 Task: Create a due date automation trigger when advanced on, on the monday of the week a card is due add fields without custom field "Resume" set to a number greater or equal to 1 and greater than 10 at 11:00 AM.
Action: Mouse moved to (850, 255)
Screenshot: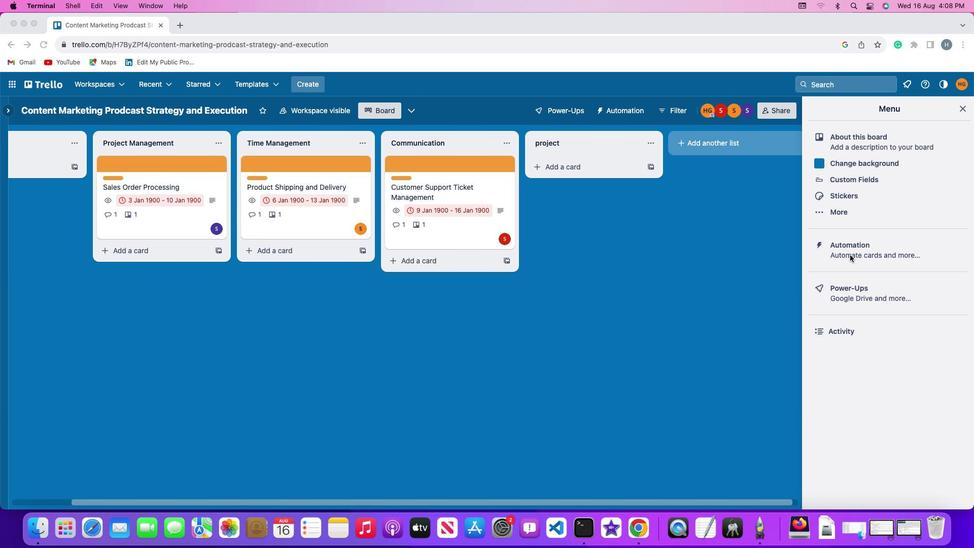 
Action: Mouse pressed left at (850, 255)
Screenshot: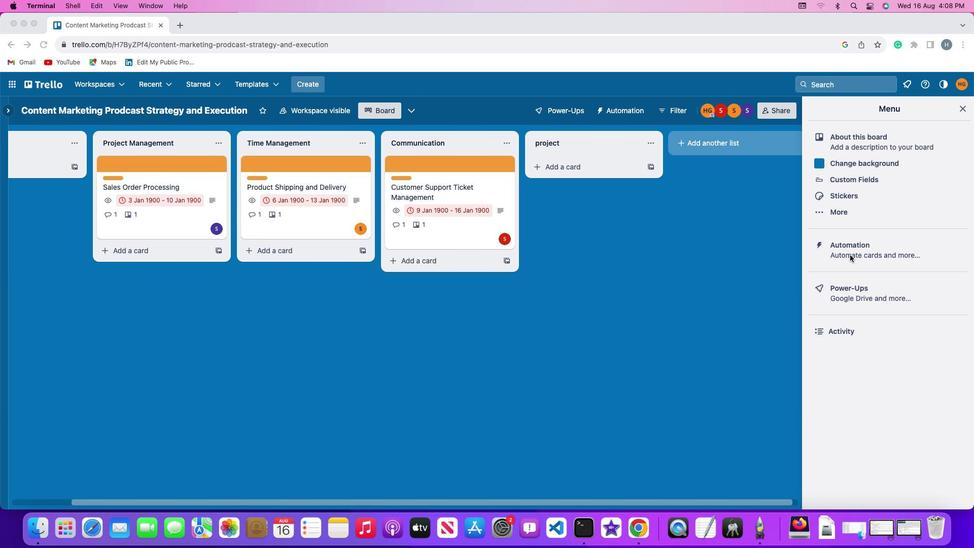 
Action: Mouse moved to (849, 254)
Screenshot: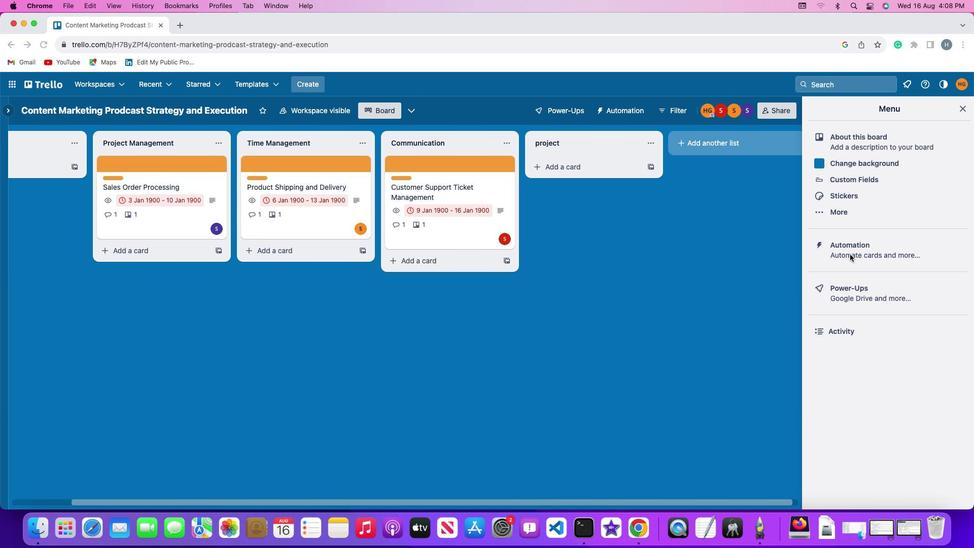 
Action: Mouse pressed left at (849, 254)
Screenshot: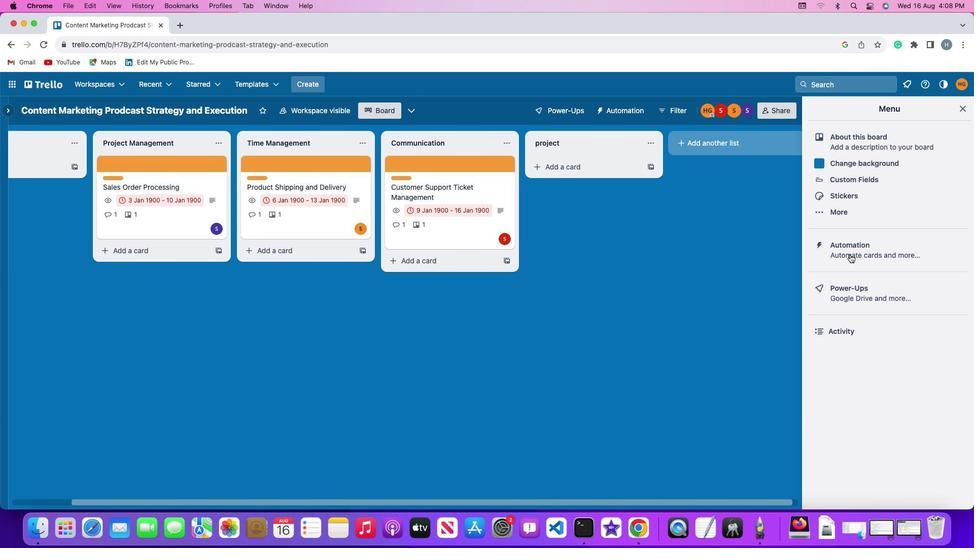 
Action: Mouse moved to (66, 243)
Screenshot: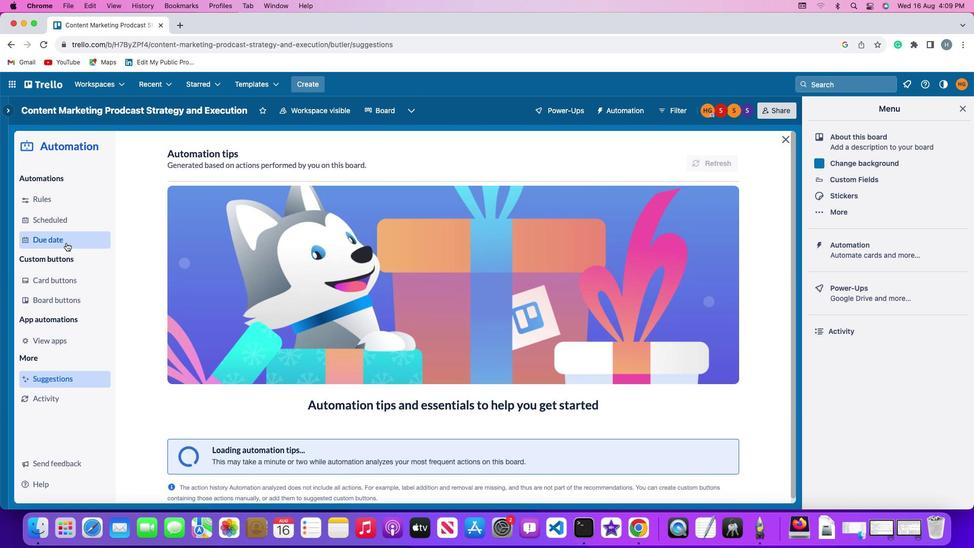 
Action: Mouse pressed left at (66, 243)
Screenshot: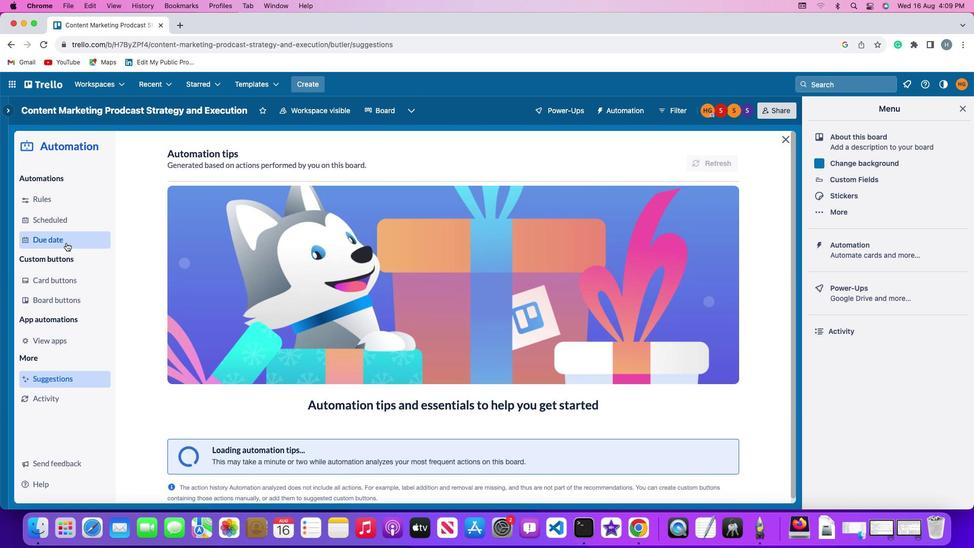 
Action: Mouse moved to (675, 156)
Screenshot: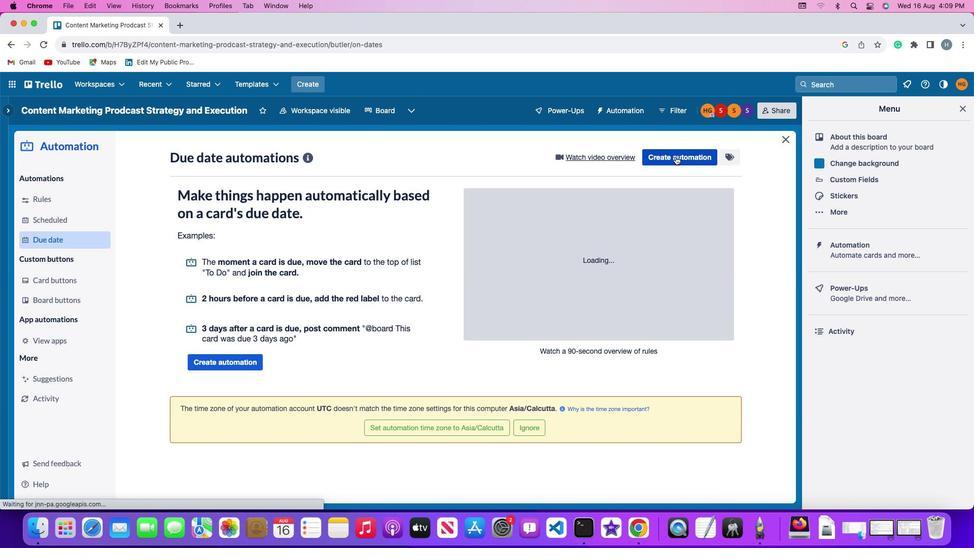 
Action: Mouse pressed left at (675, 156)
Screenshot: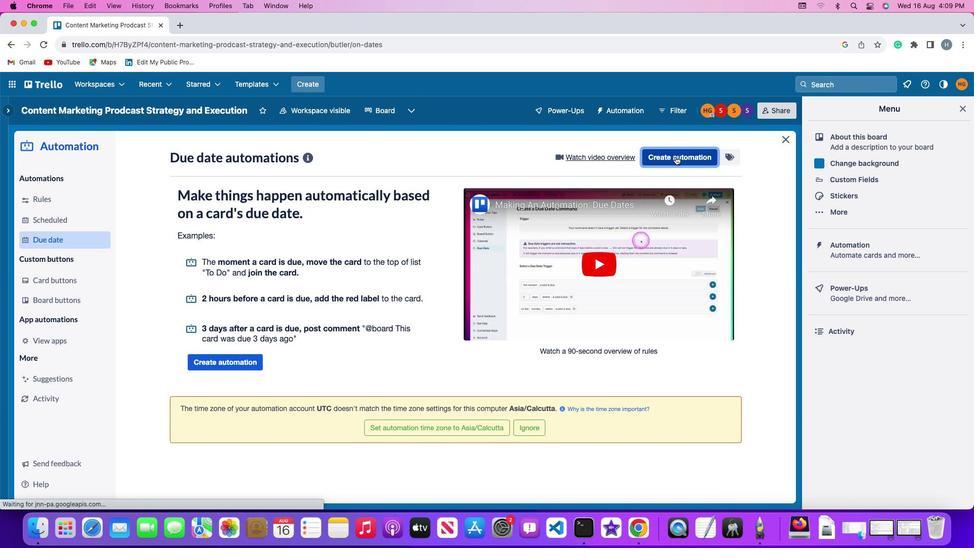 
Action: Mouse moved to (184, 251)
Screenshot: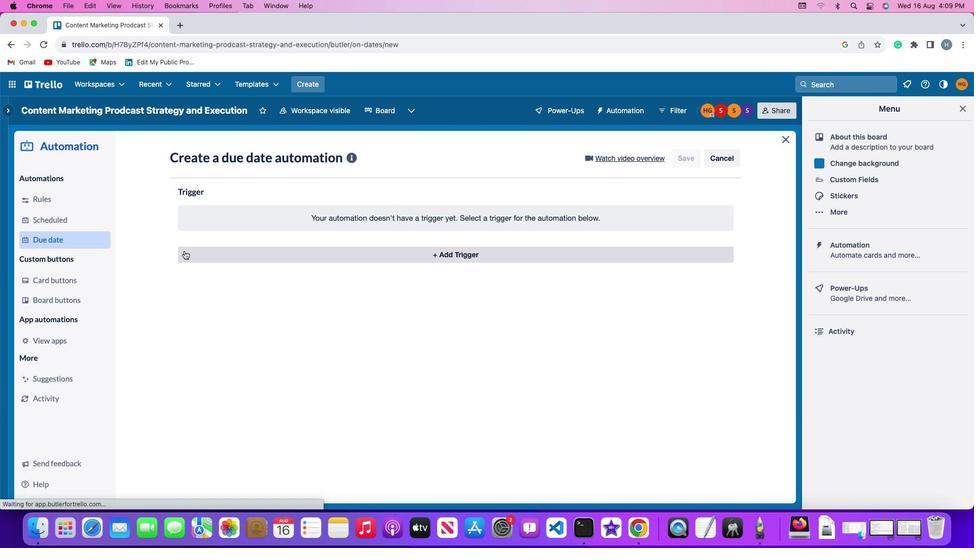 
Action: Mouse pressed left at (184, 251)
Screenshot: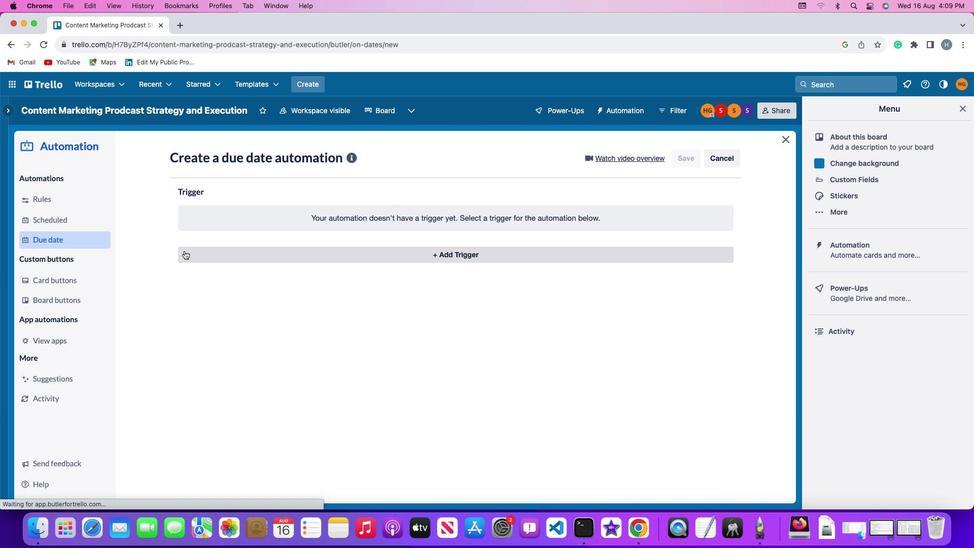 
Action: Mouse moved to (213, 440)
Screenshot: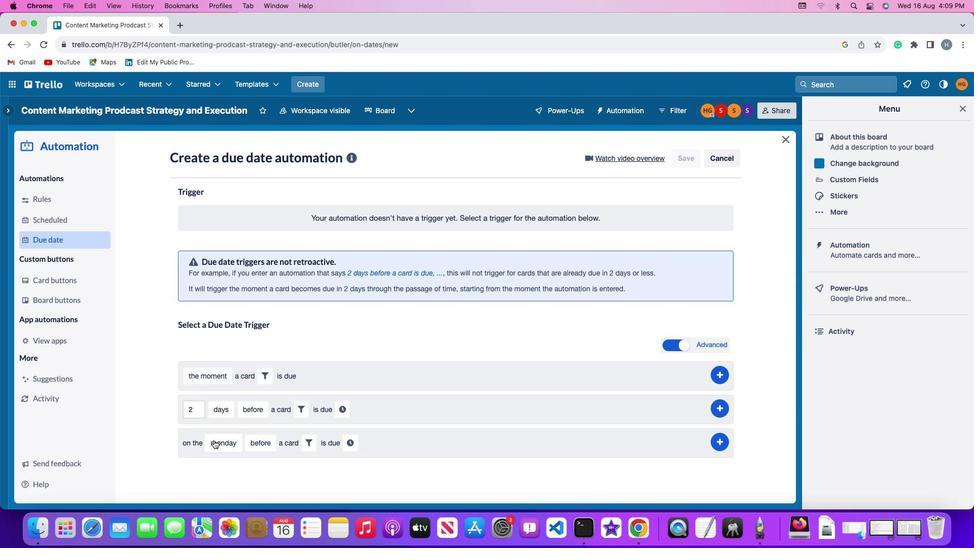 
Action: Mouse pressed left at (213, 440)
Screenshot: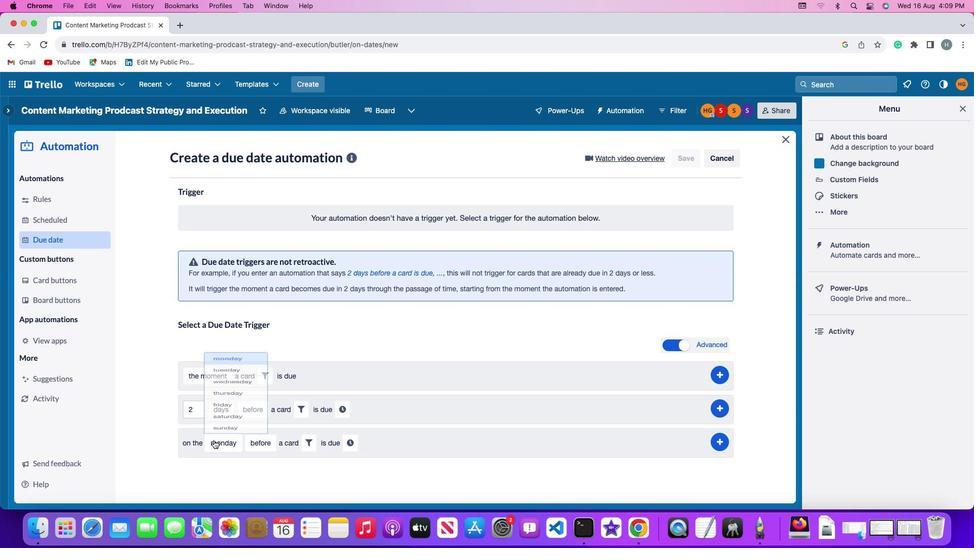 
Action: Mouse moved to (225, 301)
Screenshot: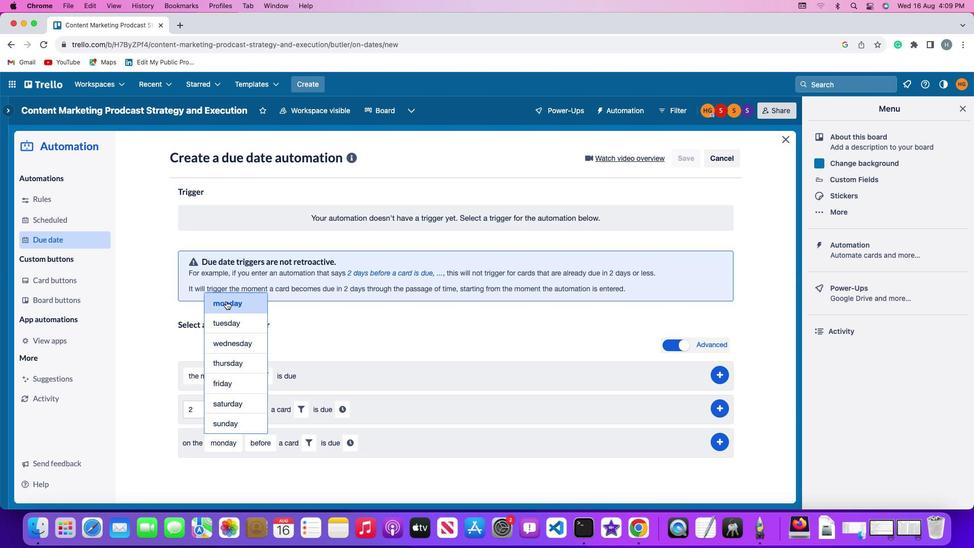 
Action: Mouse pressed left at (225, 301)
Screenshot: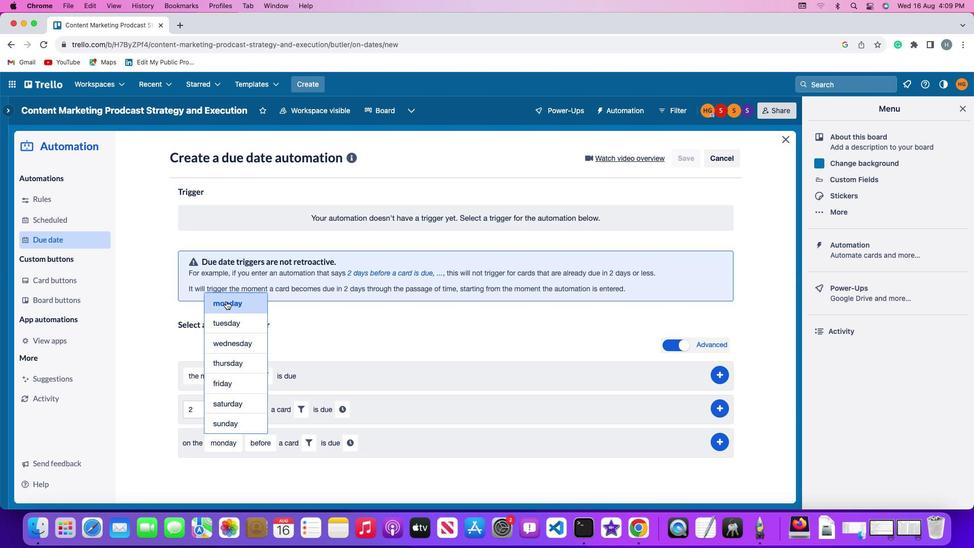 
Action: Mouse moved to (253, 443)
Screenshot: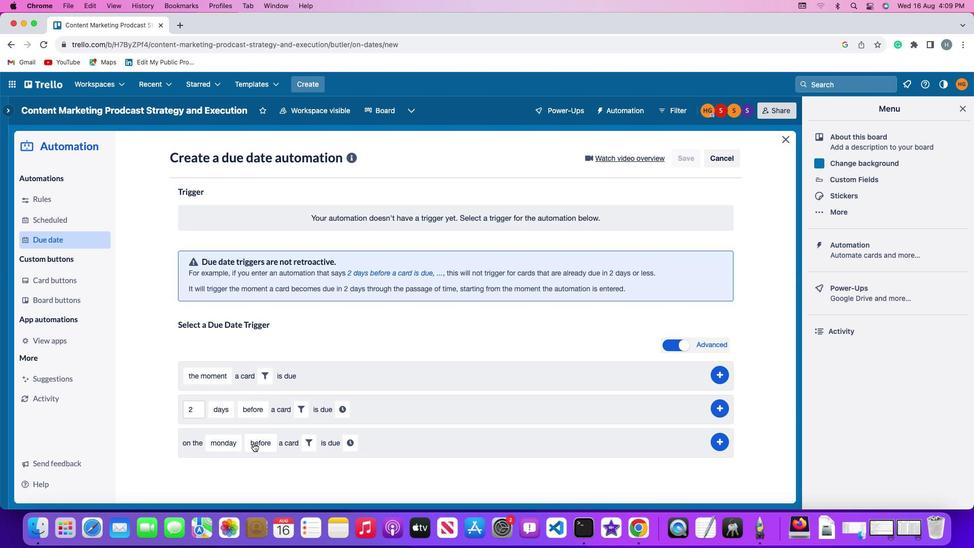 
Action: Mouse pressed left at (253, 443)
Screenshot: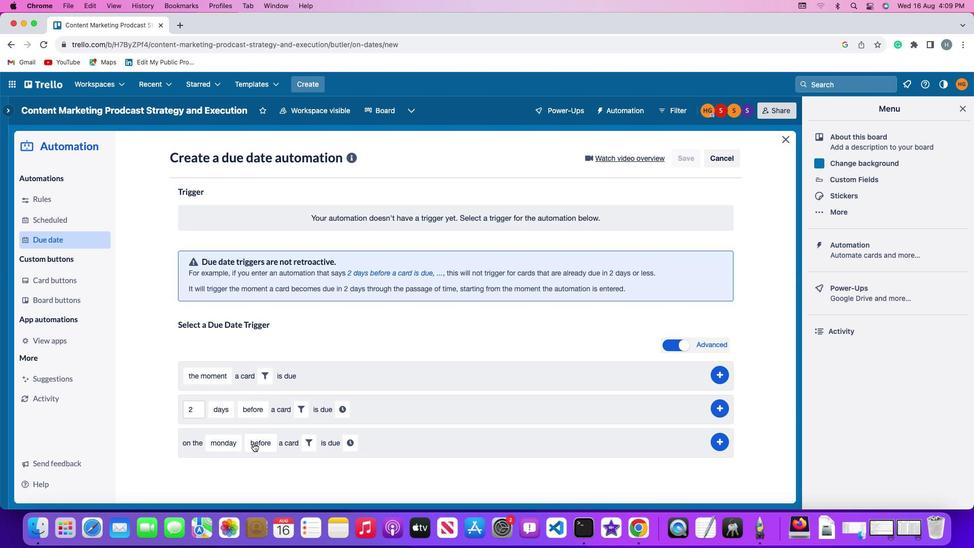 
Action: Mouse moved to (264, 403)
Screenshot: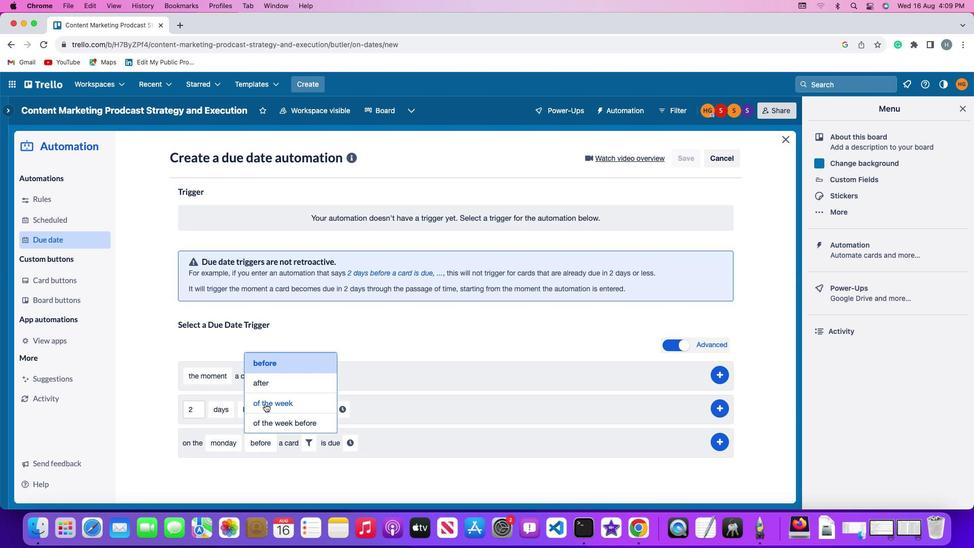 
Action: Mouse pressed left at (264, 403)
Screenshot: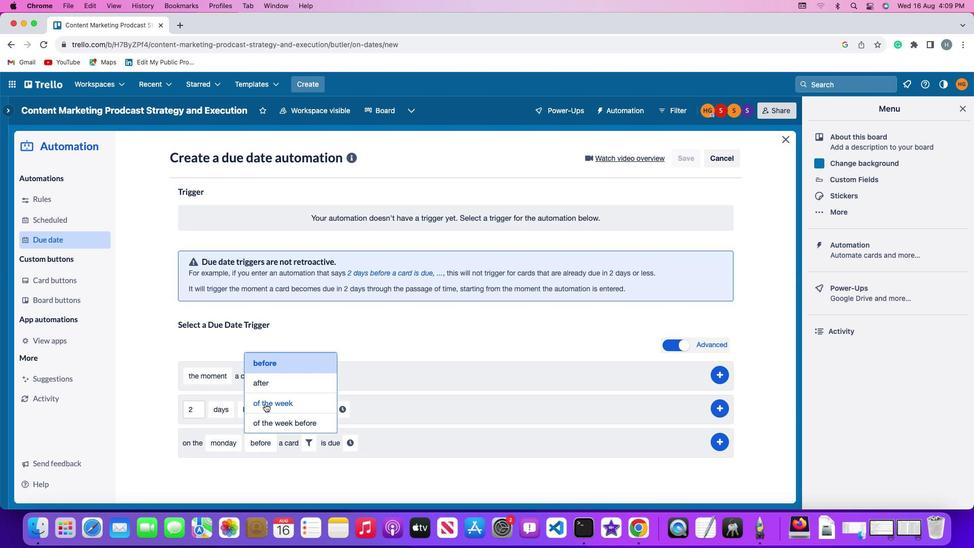 
Action: Mouse moved to (322, 445)
Screenshot: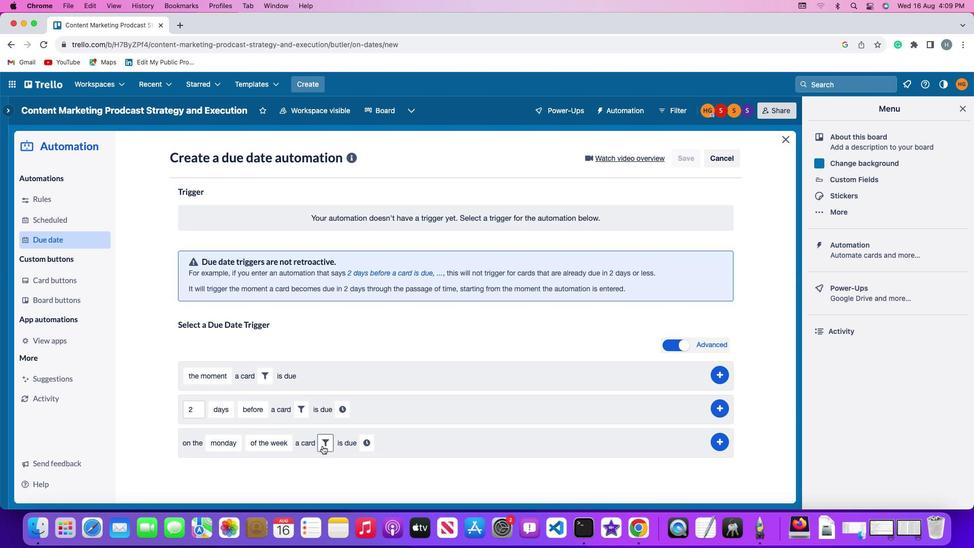 
Action: Mouse pressed left at (322, 445)
Screenshot: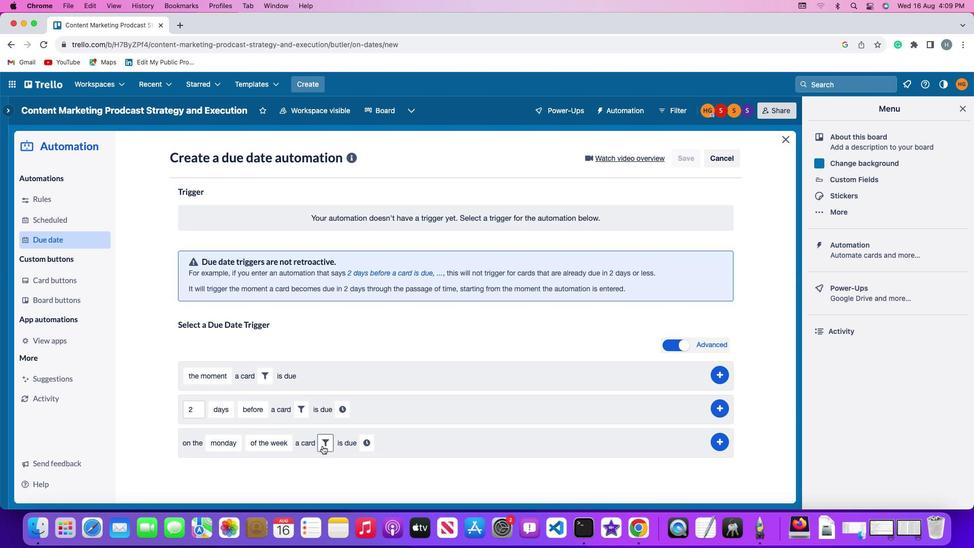 
Action: Mouse moved to (499, 474)
Screenshot: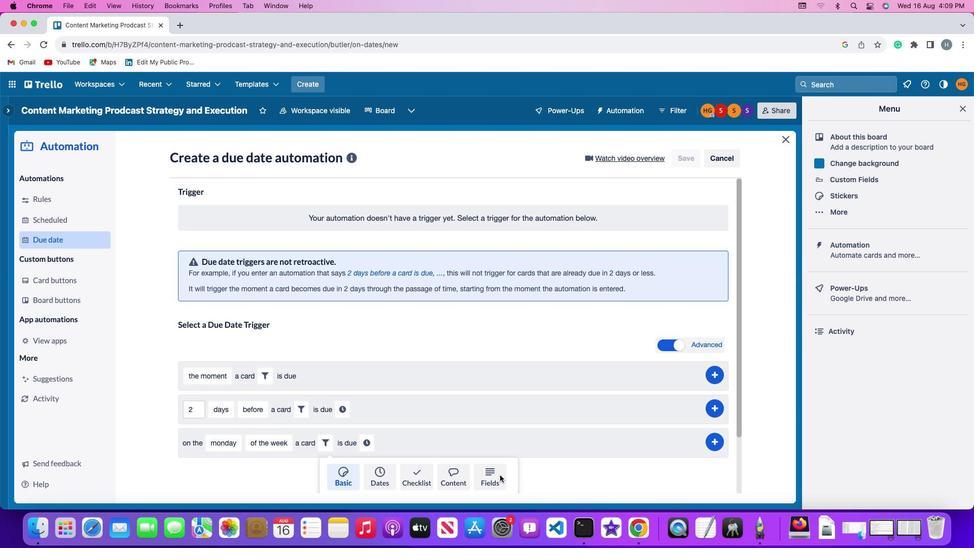 
Action: Mouse pressed left at (499, 474)
Screenshot: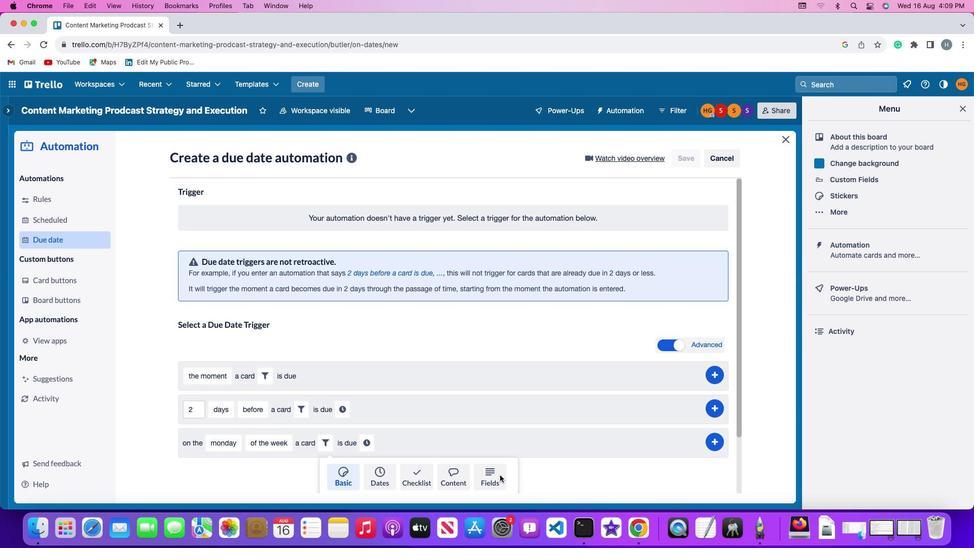 
Action: Mouse moved to (297, 458)
Screenshot: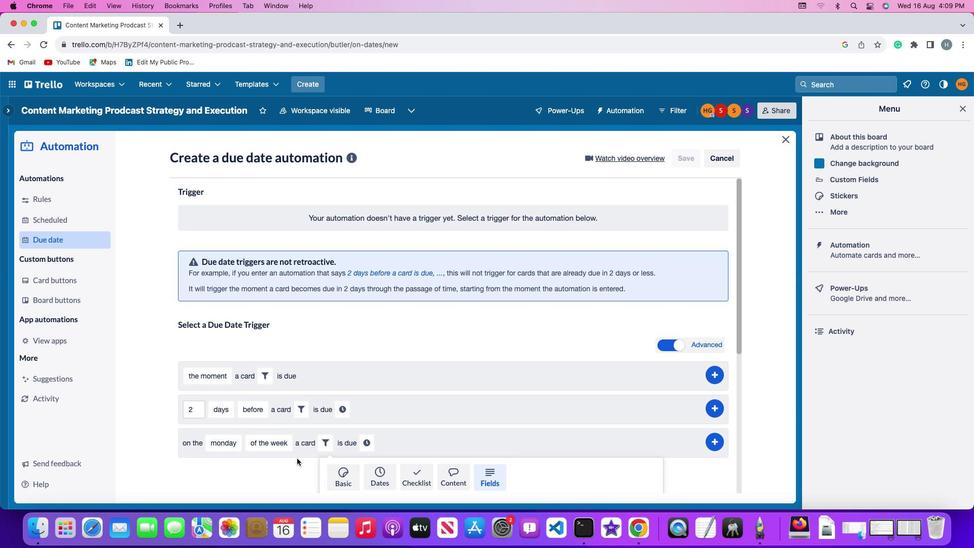 
Action: Mouse scrolled (297, 458) with delta (0, 0)
Screenshot: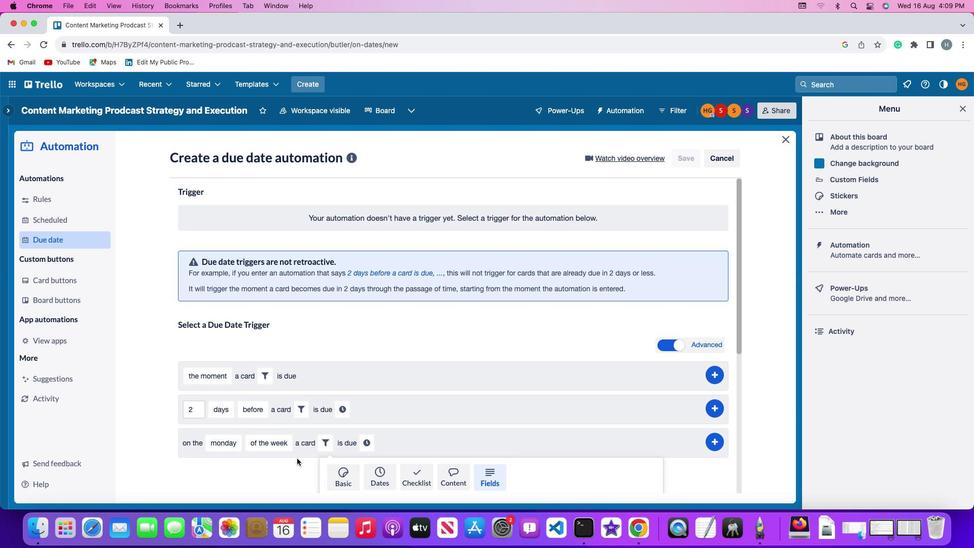 
Action: Mouse moved to (297, 458)
Screenshot: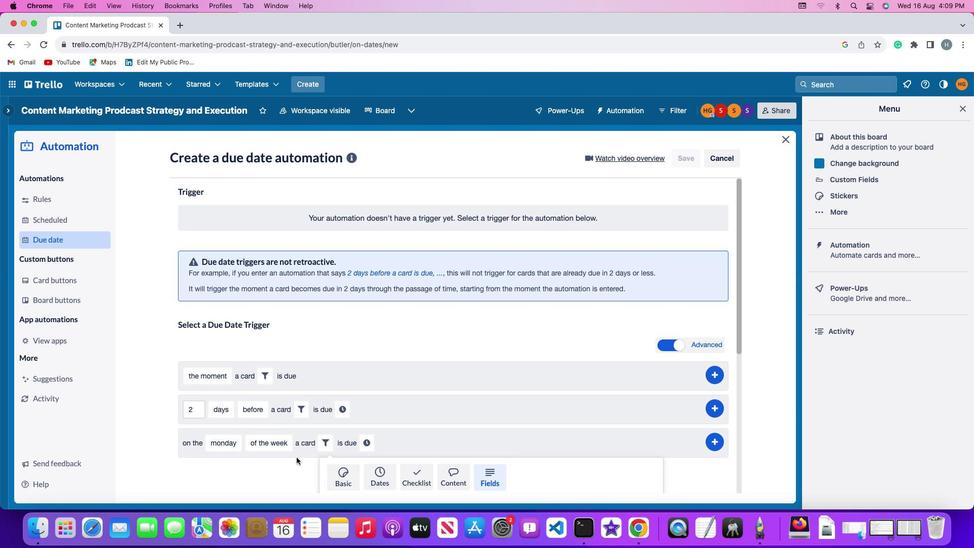 
Action: Mouse scrolled (297, 458) with delta (0, 0)
Screenshot: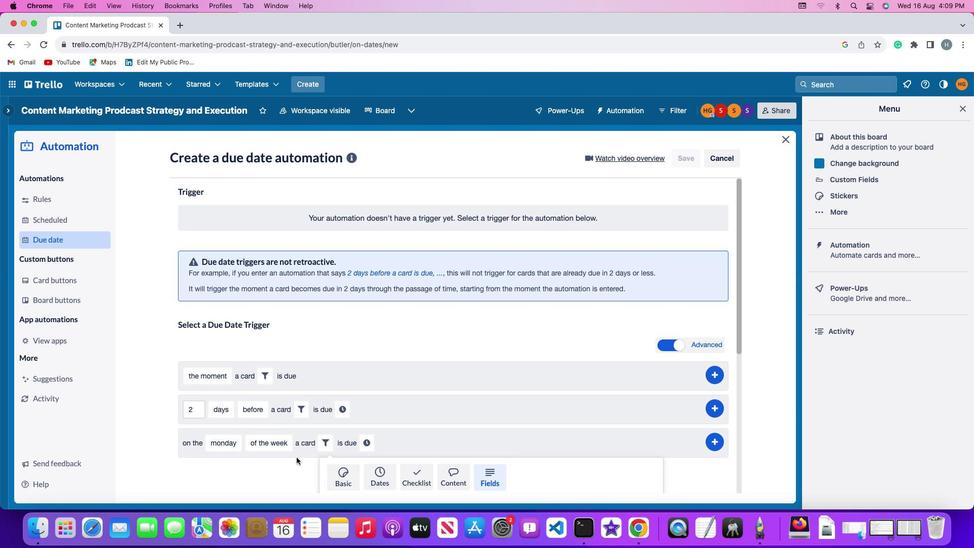 
Action: Mouse moved to (296, 457)
Screenshot: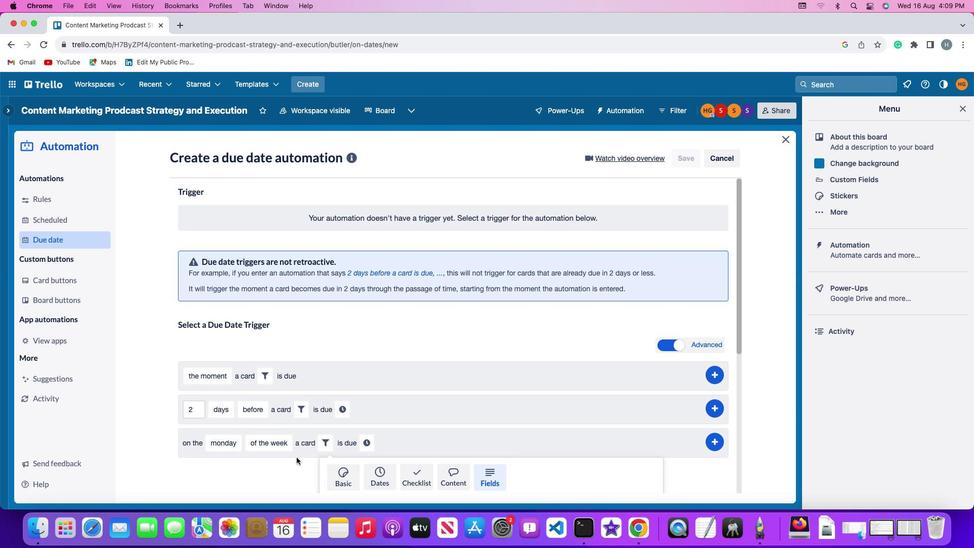
Action: Mouse scrolled (296, 457) with delta (0, -1)
Screenshot: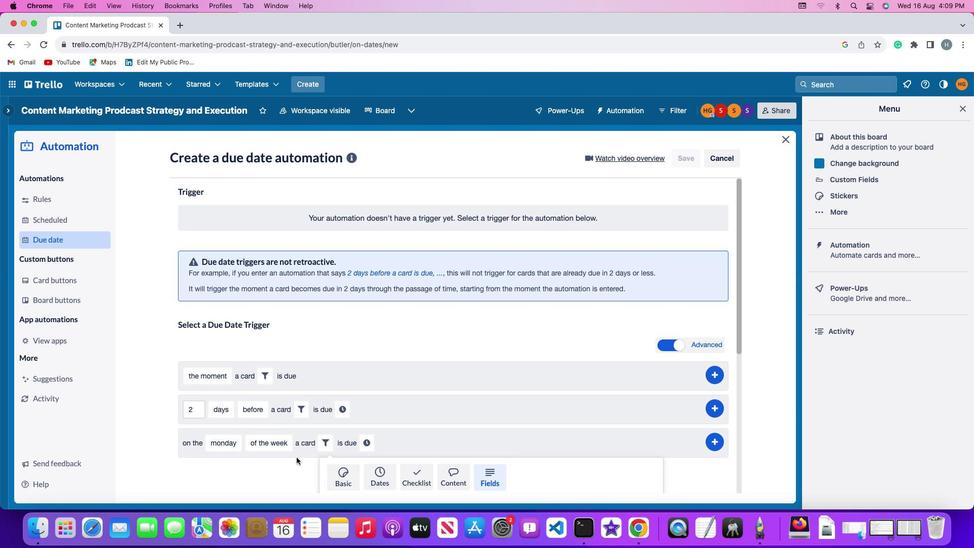 
Action: Mouse moved to (294, 453)
Screenshot: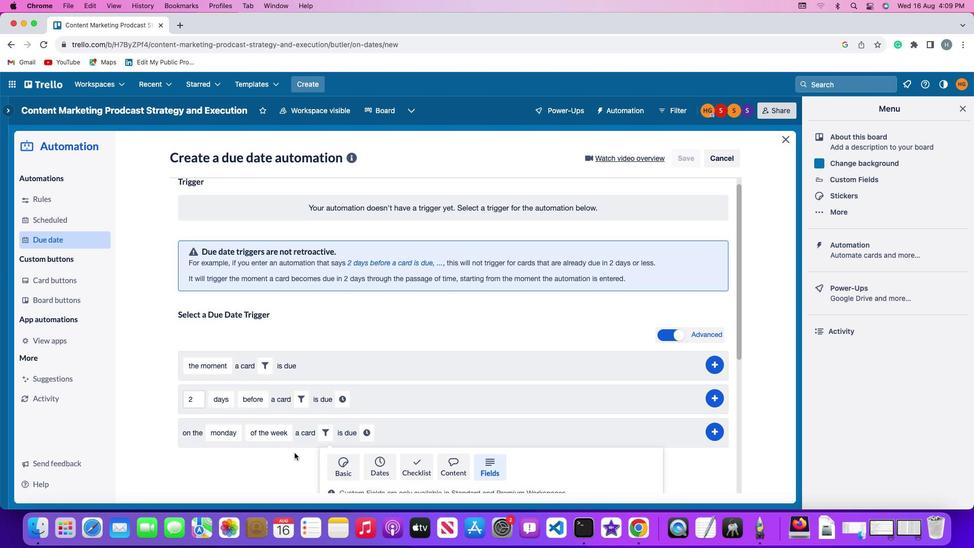 
Action: Mouse scrolled (294, 453) with delta (0, -2)
Screenshot: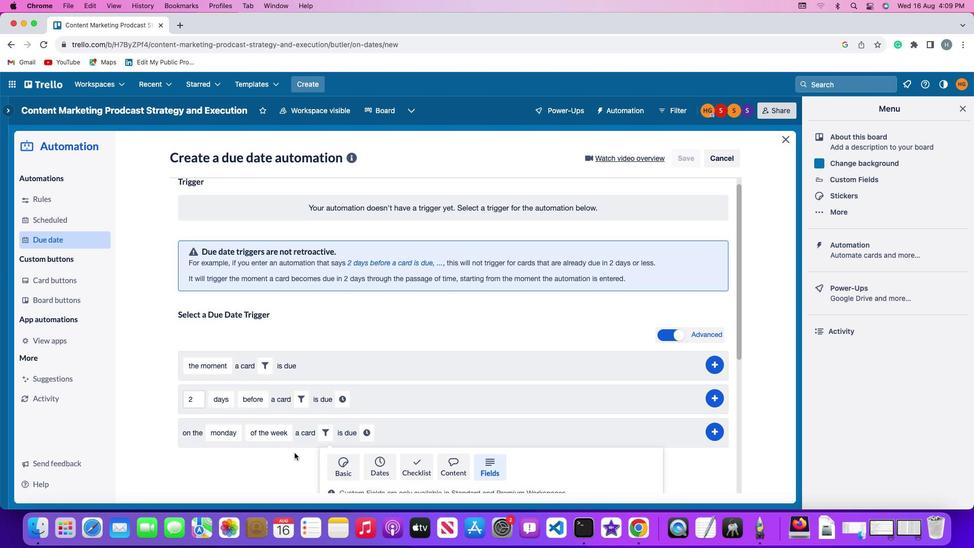 
Action: Mouse moved to (294, 452)
Screenshot: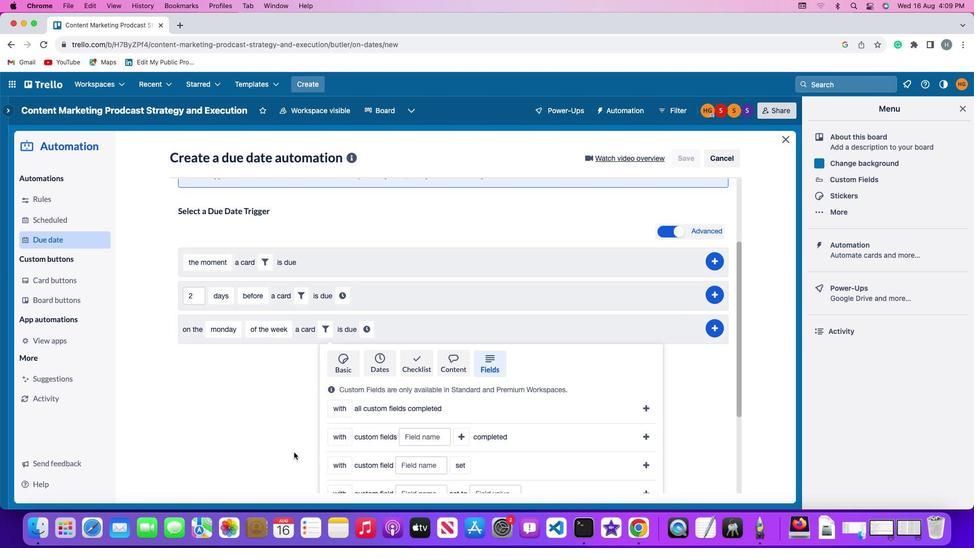 
Action: Mouse scrolled (294, 452) with delta (0, 0)
Screenshot: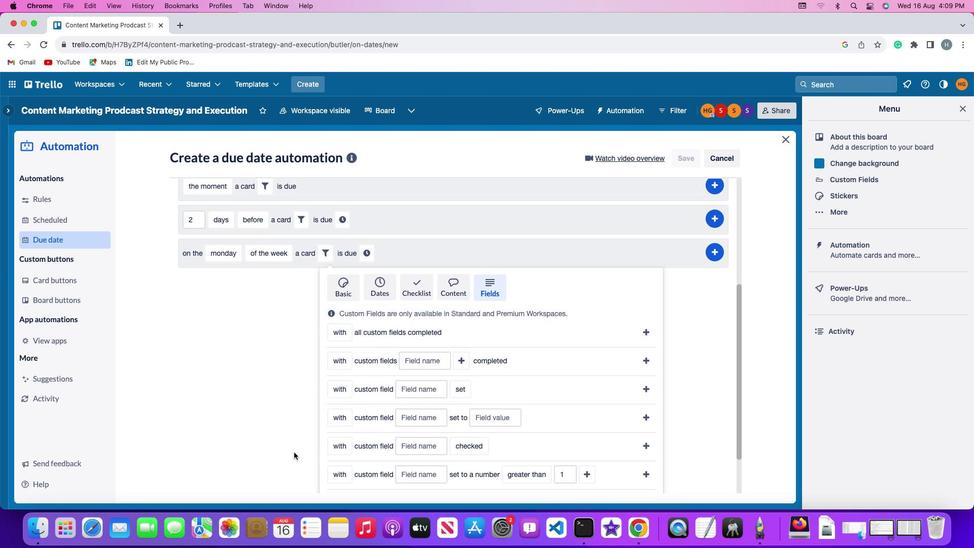 
Action: Mouse scrolled (294, 452) with delta (0, 0)
Screenshot: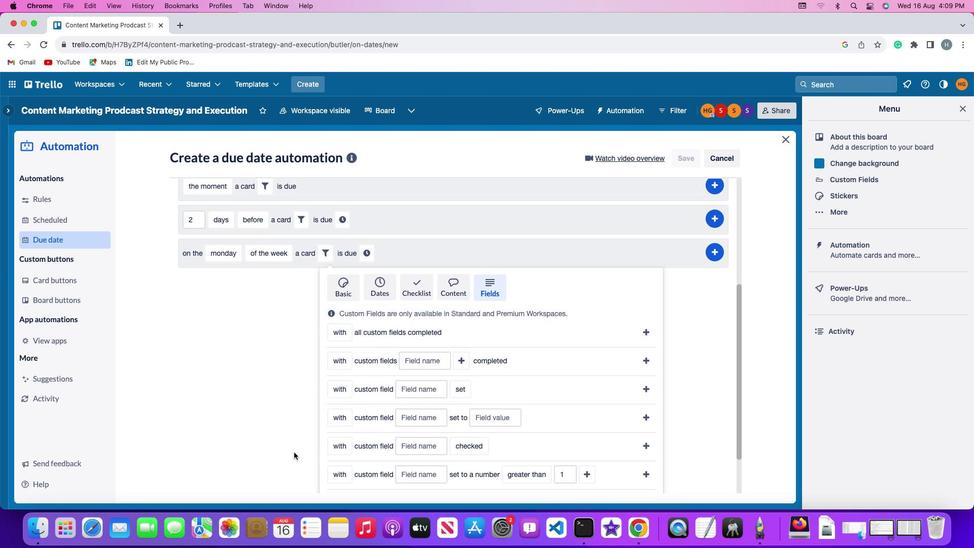 
Action: Mouse scrolled (294, 452) with delta (0, -1)
Screenshot: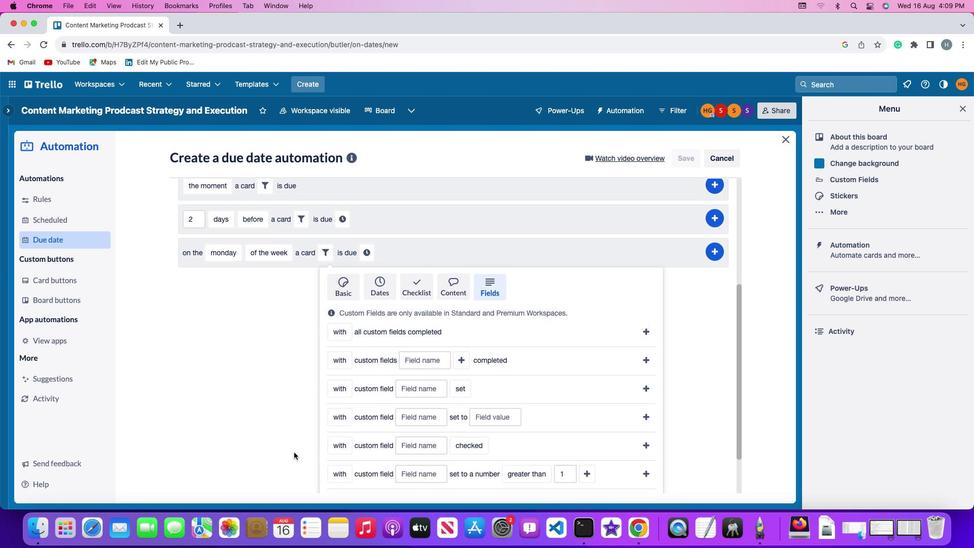 
Action: Mouse scrolled (294, 452) with delta (0, -2)
Screenshot: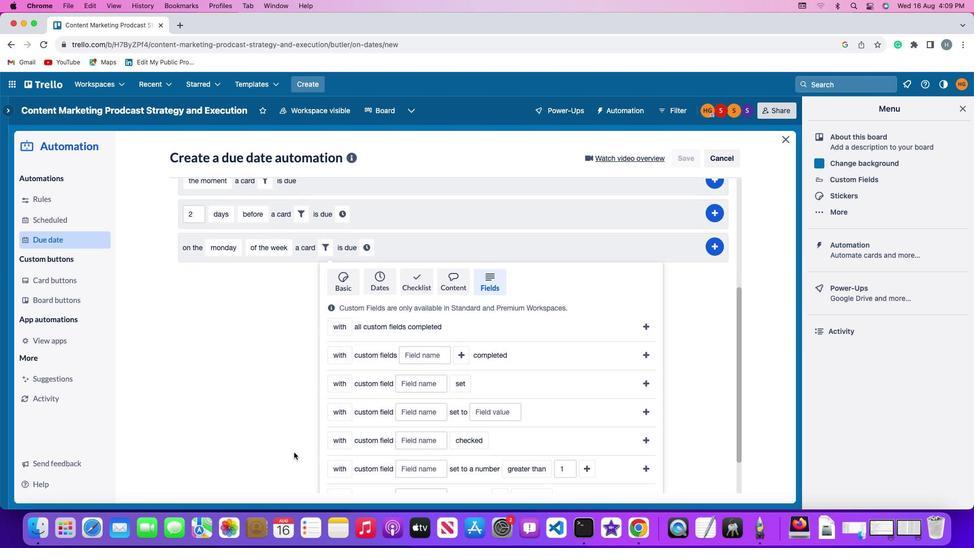 
Action: Mouse scrolled (294, 452) with delta (0, 0)
Screenshot: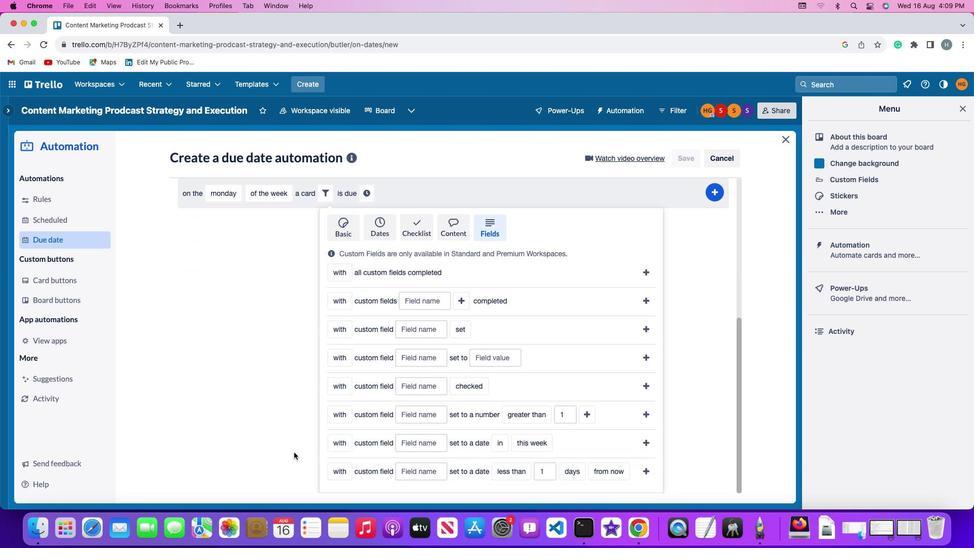 
Action: Mouse scrolled (294, 452) with delta (0, 0)
Screenshot: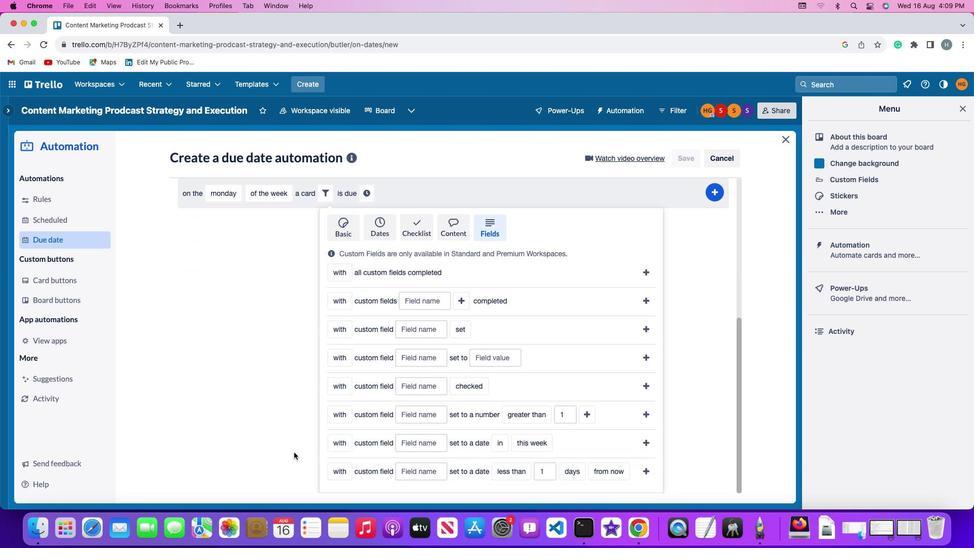 
Action: Mouse moved to (337, 410)
Screenshot: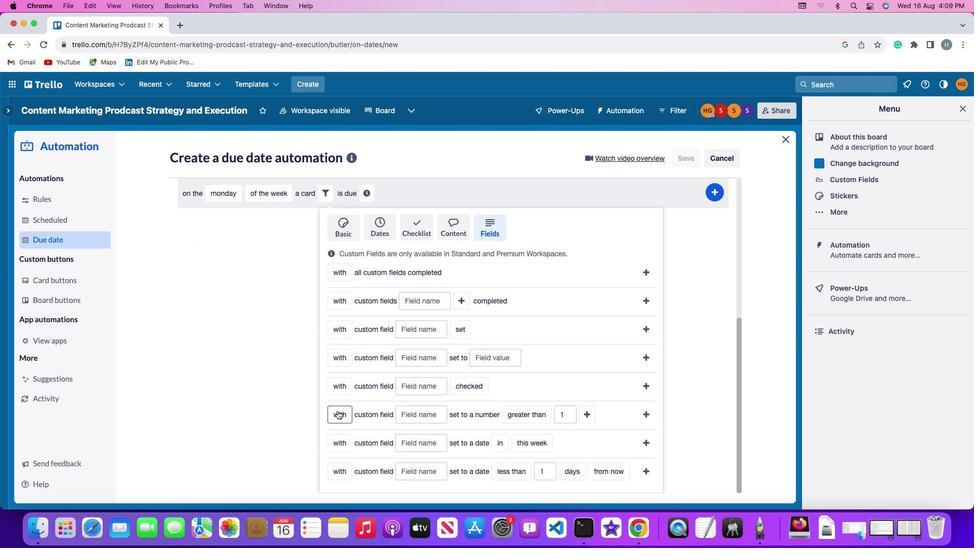 
Action: Mouse pressed left at (337, 410)
Screenshot: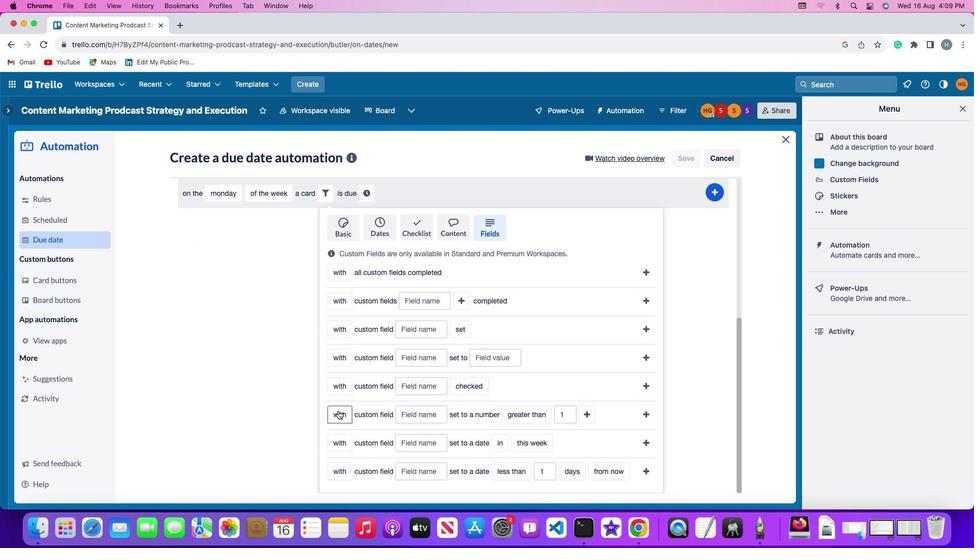 
Action: Mouse moved to (349, 451)
Screenshot: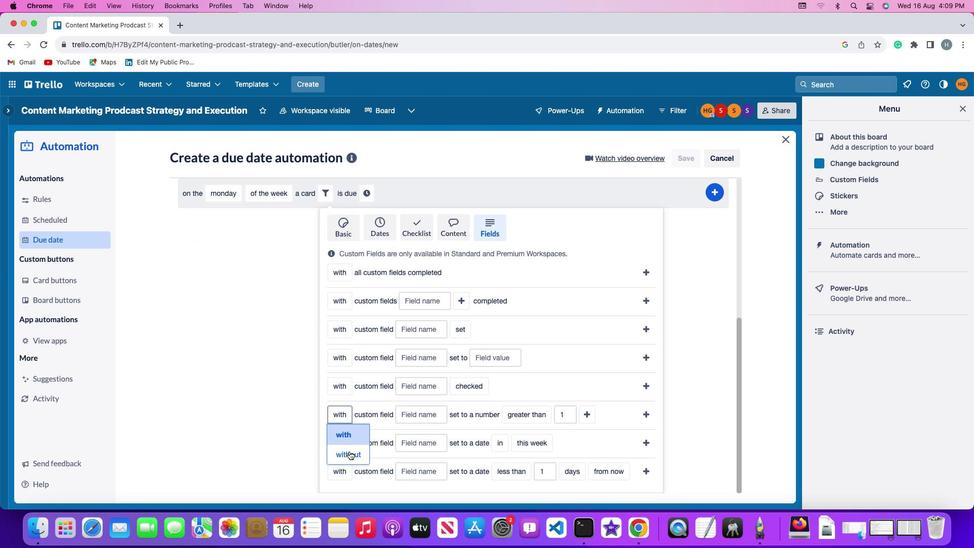 
Action: Mouse pressed left at (349, 451)
Screenshot: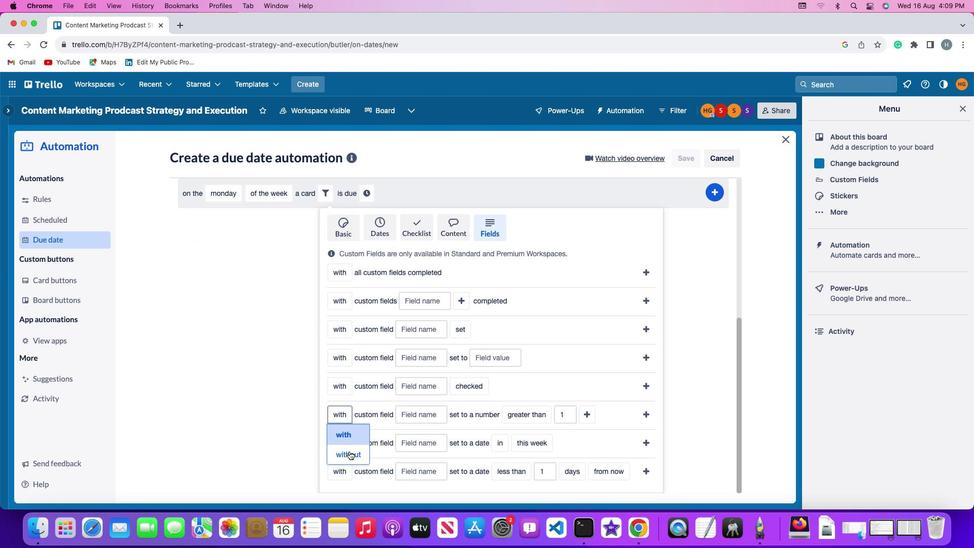 
Action: Mouse moved to (415, 417)
Screenshot: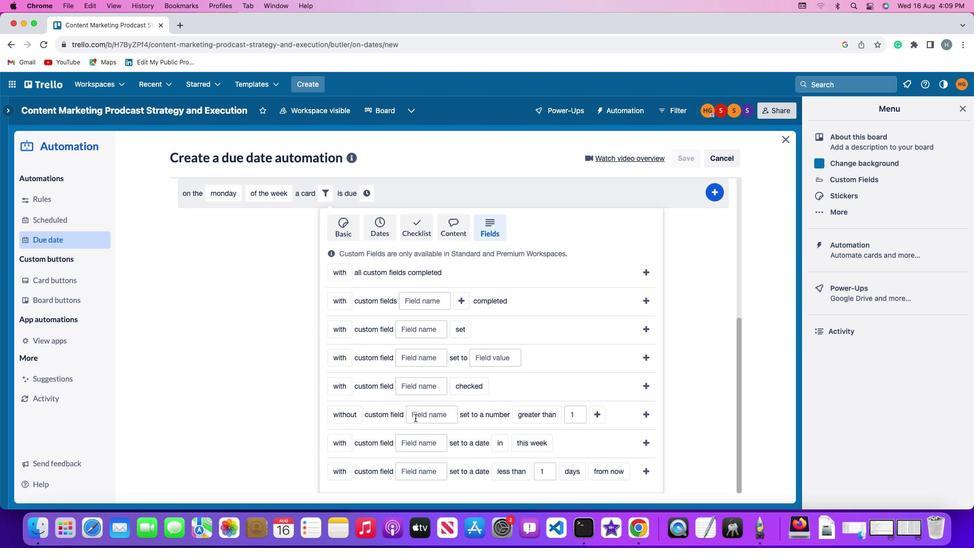 
Action: Mouse pressed left at (415, 417)
Screenshot: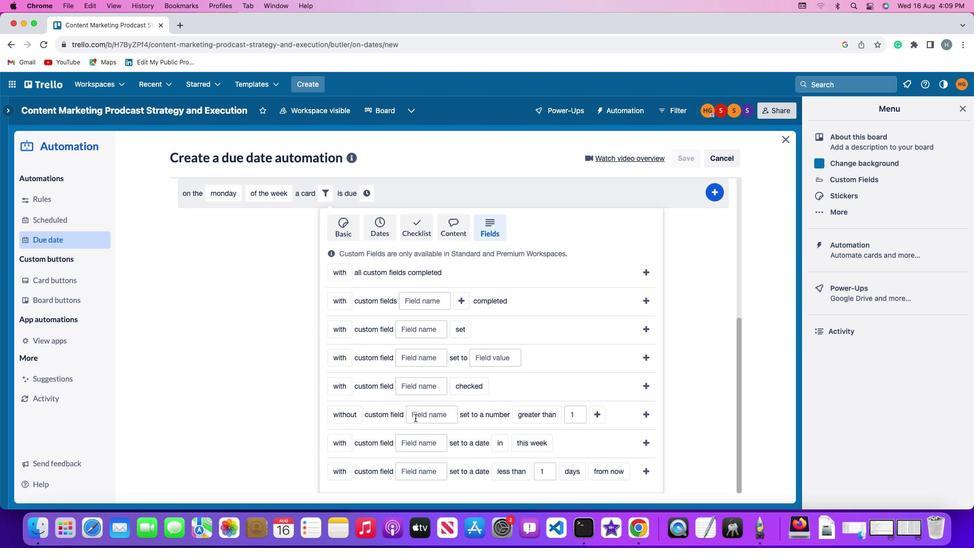 
Action: Mouse moved to (417, 415)
Screenshot: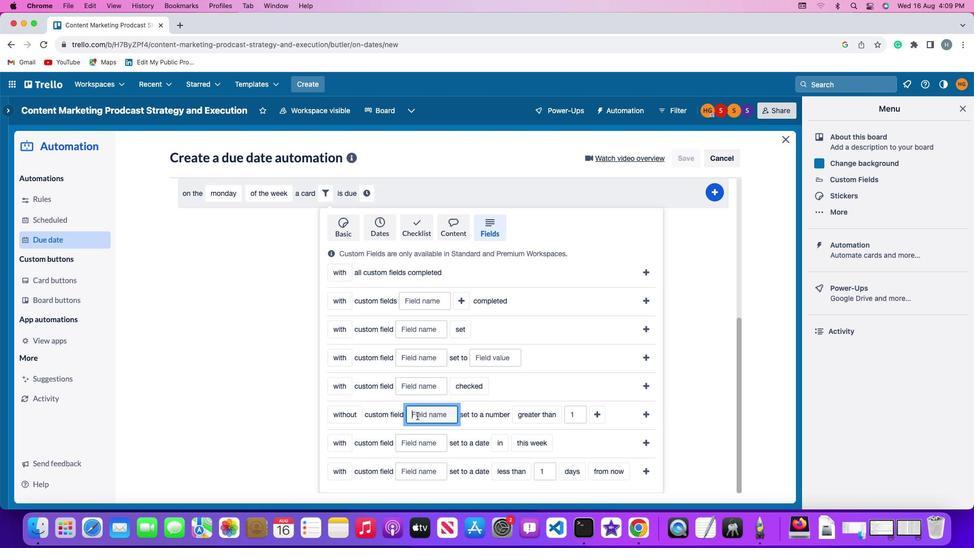 
Action: Key pressed Key.shift'R''e''s''u''m''e'
Screenshot: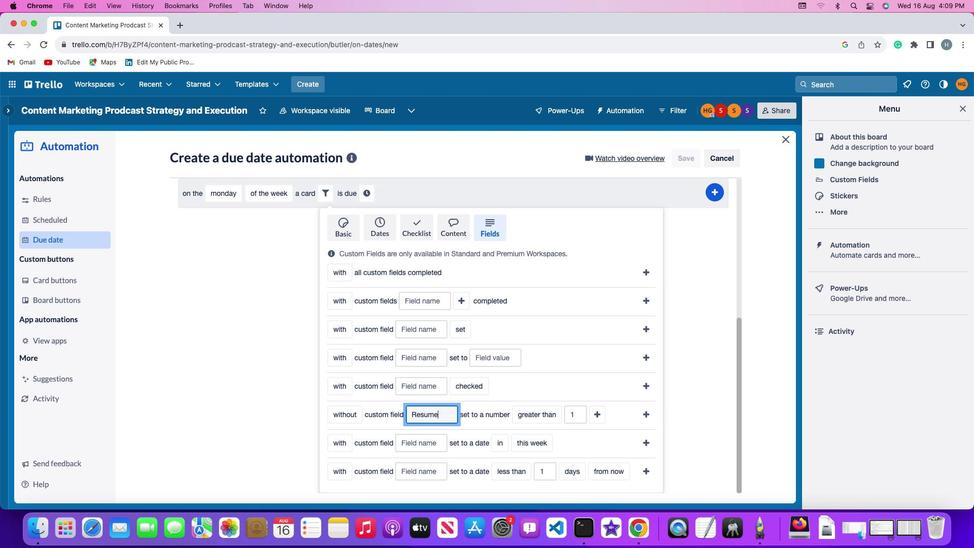 
Action: Mouse moved to (519, 414)
Screenshot: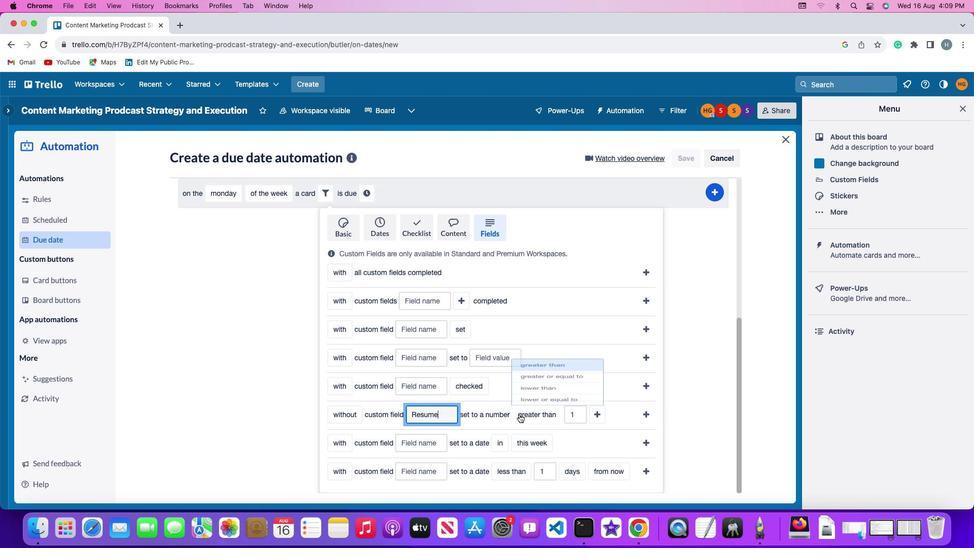 
Action: Mouse pressed left at (519, 414)
Screenshot: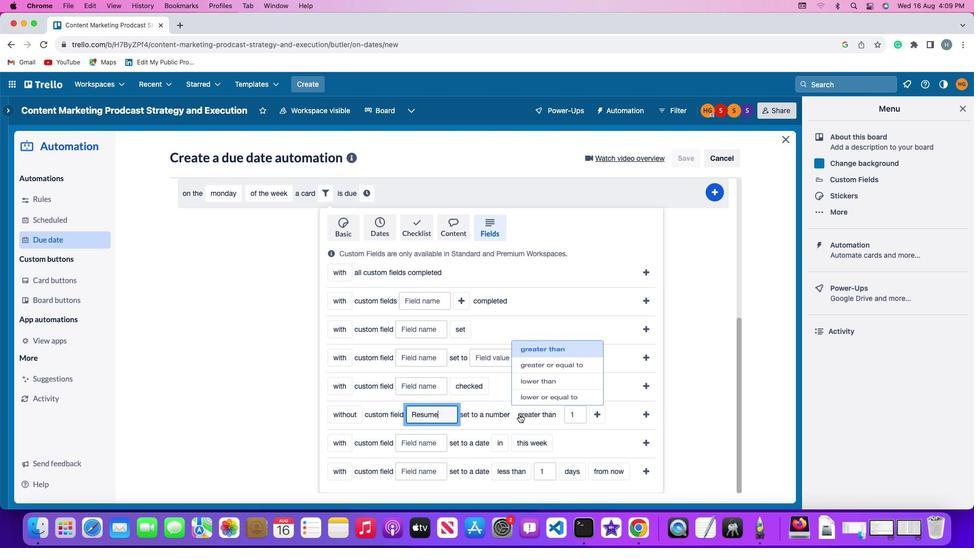 
Action: Mouse moved to (539, 351)
Screenshot: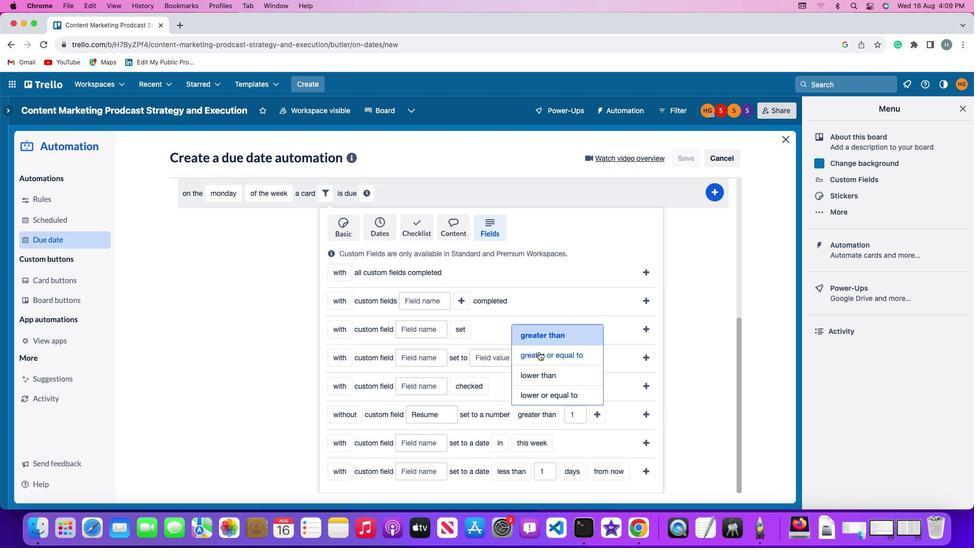 
Action: Mouse pressed left at (539, 351)
Screenshot: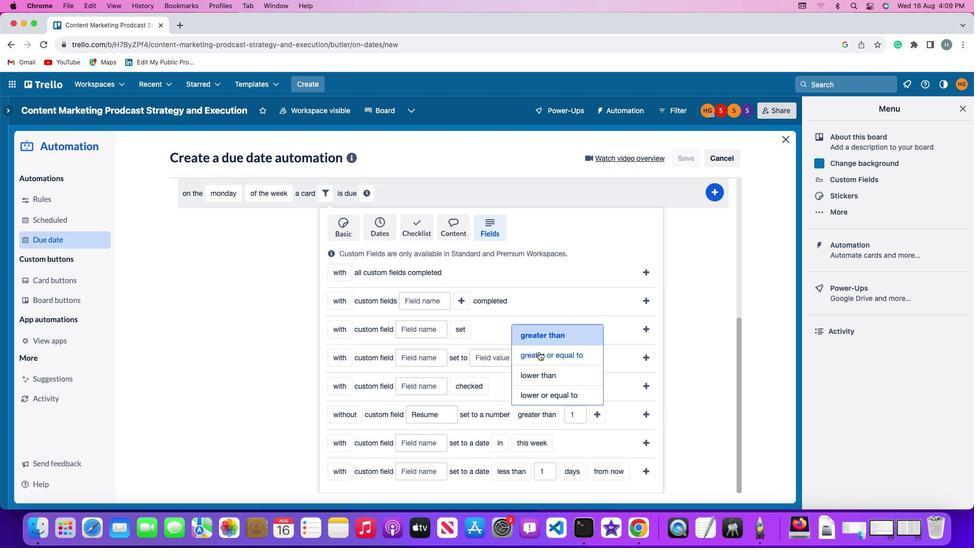 
Action: Mouse moved to (597, 416)
Screenshot: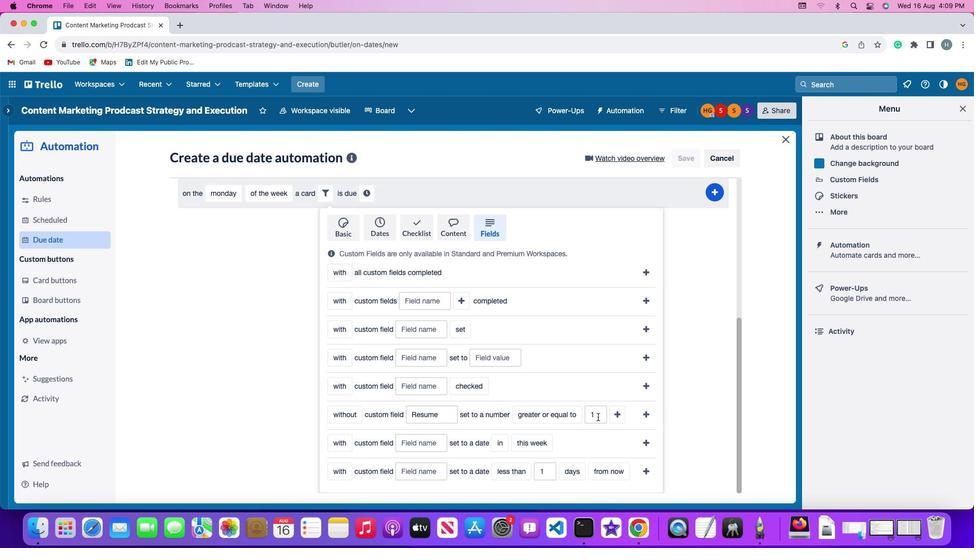 
Action: Mouse pressed left at (597, 416)
Screenshot: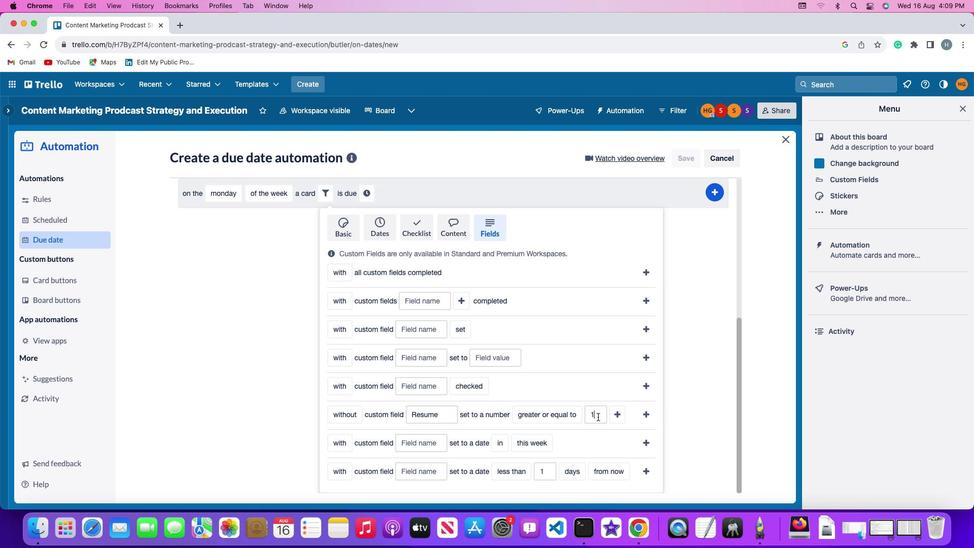 
Action: Key pressed Key.backspace
Screenshot: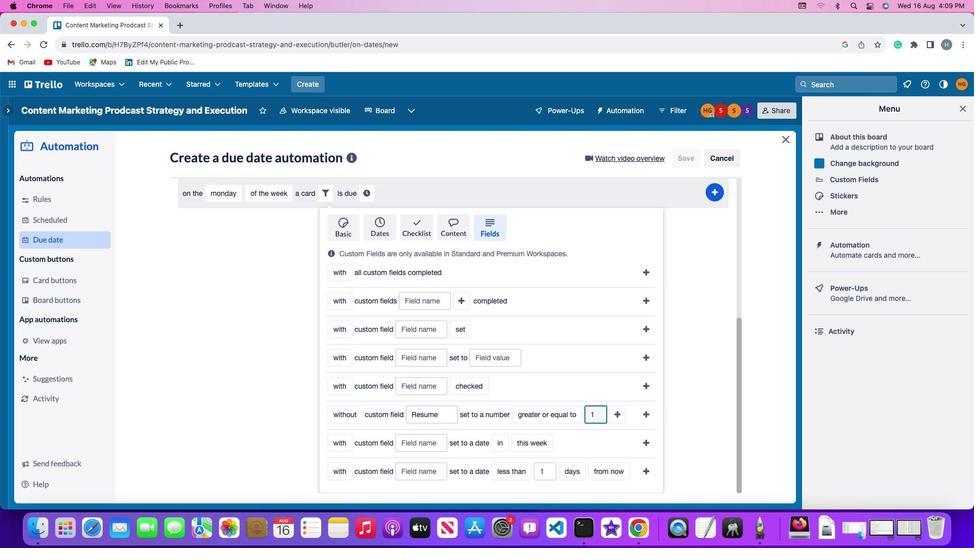 
Action: Mouse moved to (599, 414)
Screenshot: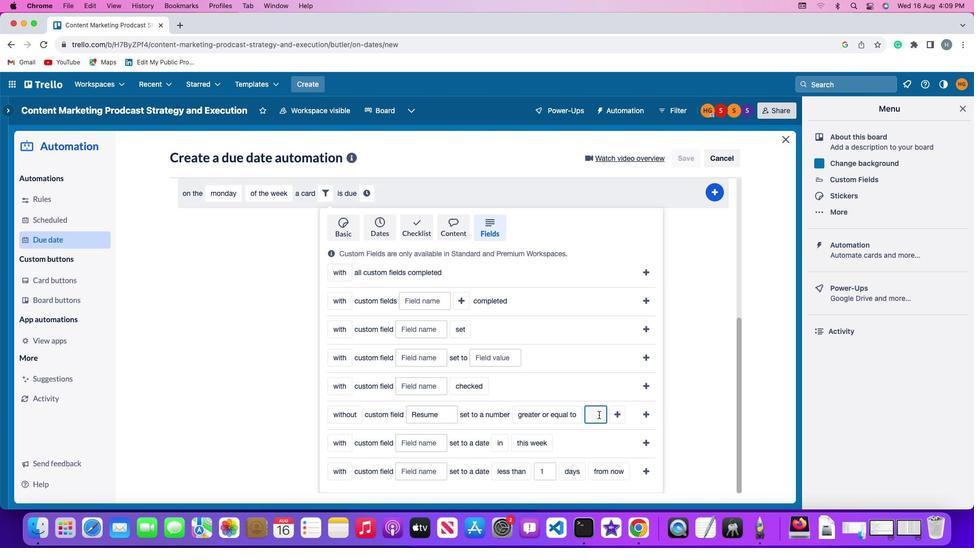
Action: Key pressed '1'
Screenshot: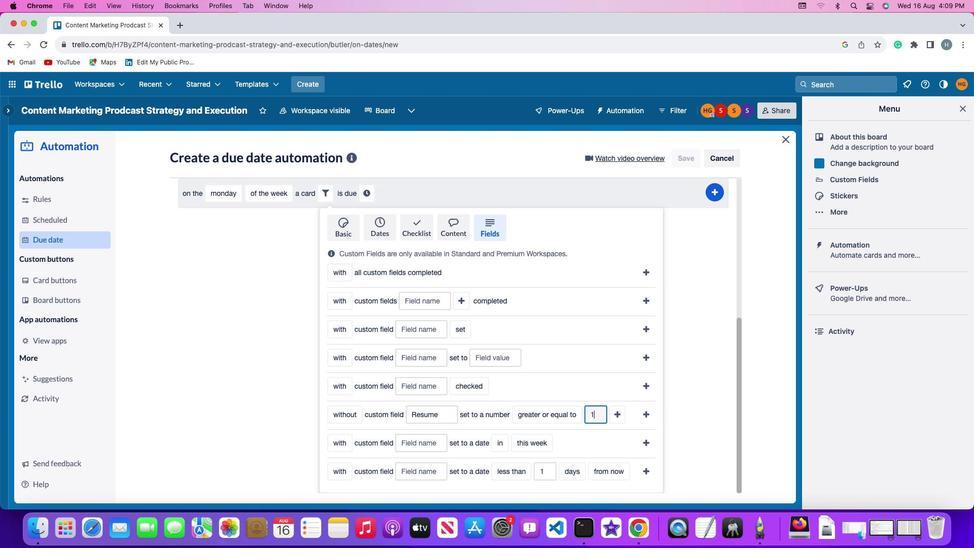 
Action: Mouse moved to (616, 414)
Screenshot: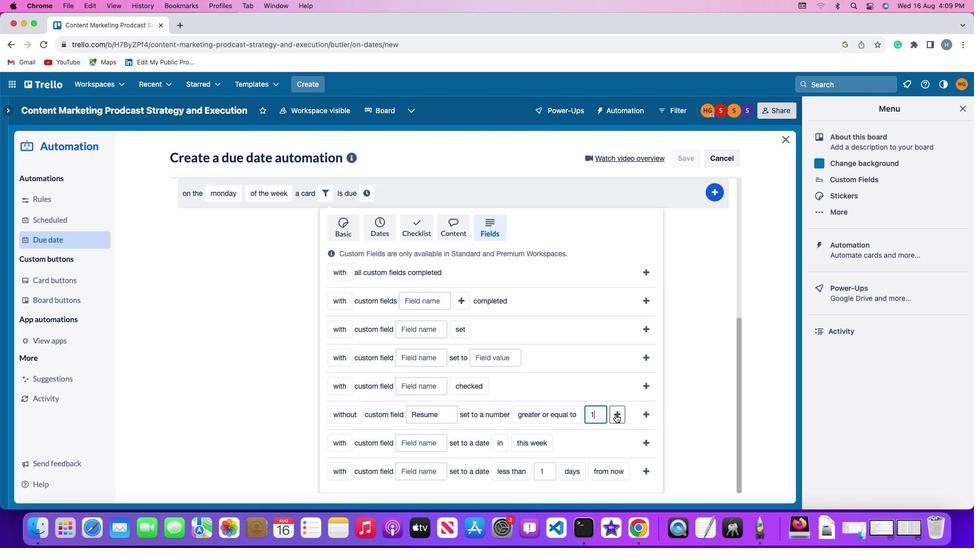 
Action: Mouse pressed left at (616, 414)
Screenshot: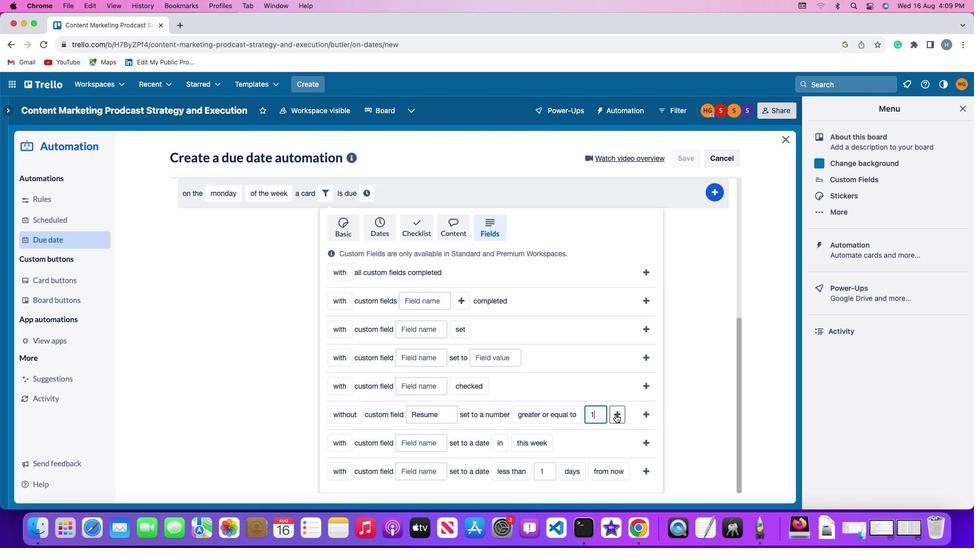 
Action: Mouse moved to (363, 433)
Screenshot: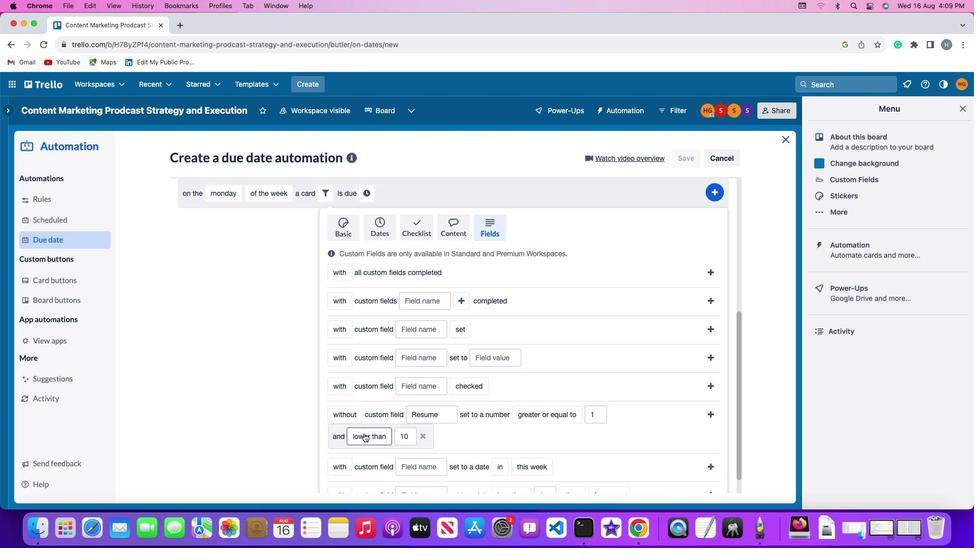 
Action: Mouse pressed left at (363, 433)
Screenshot: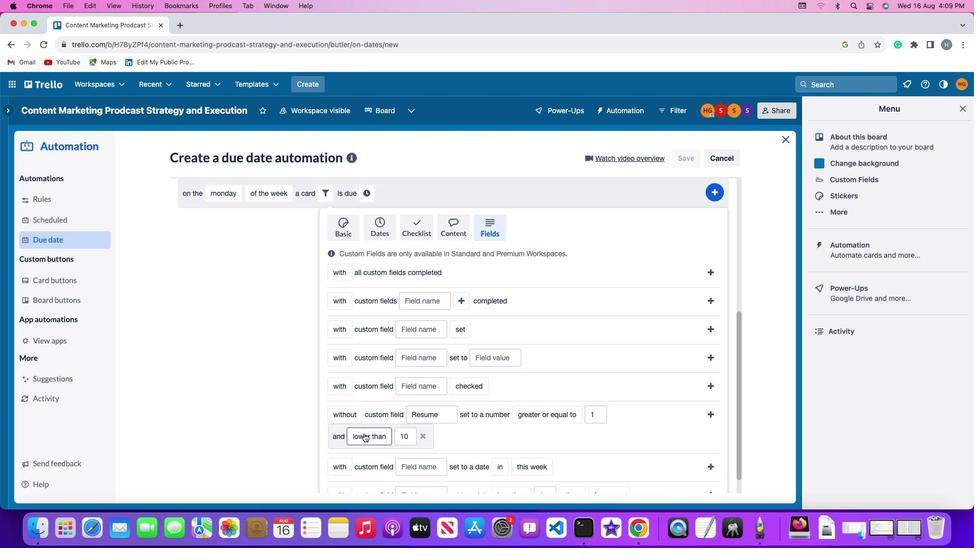 
Action: Mouse moved to (378, 393)
Screenshot: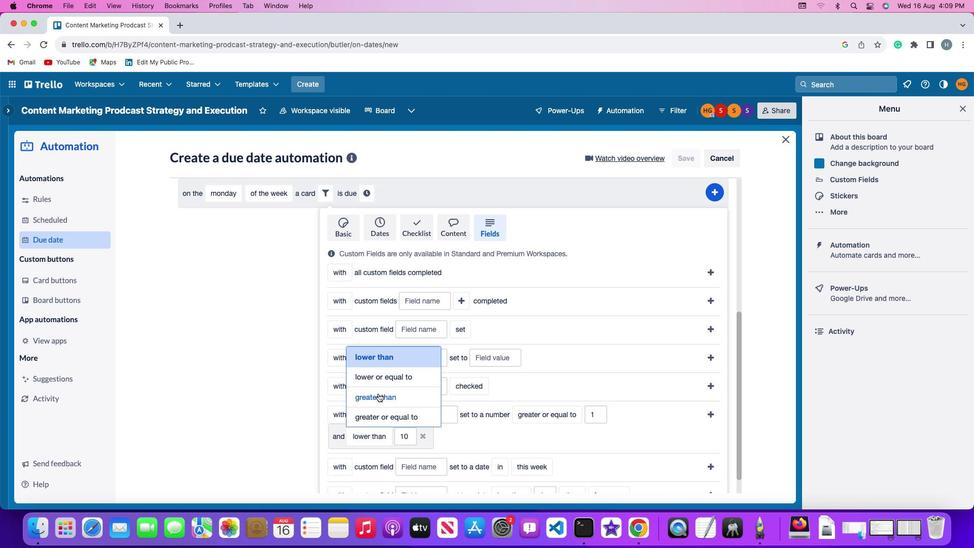 
Action: Mouse pressed left at (378, 393)
Screenshot: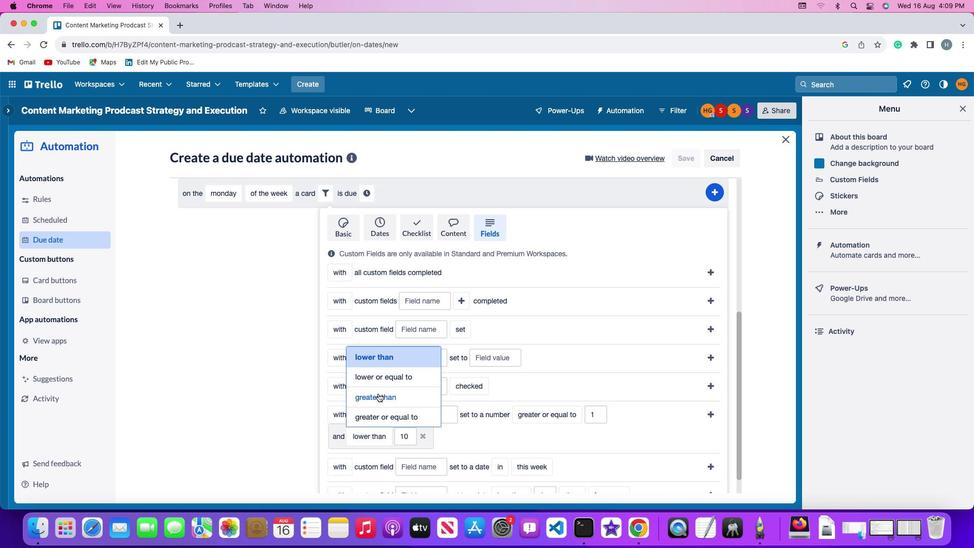 
Action: Mouse moved to (417, 435)
Screenshot: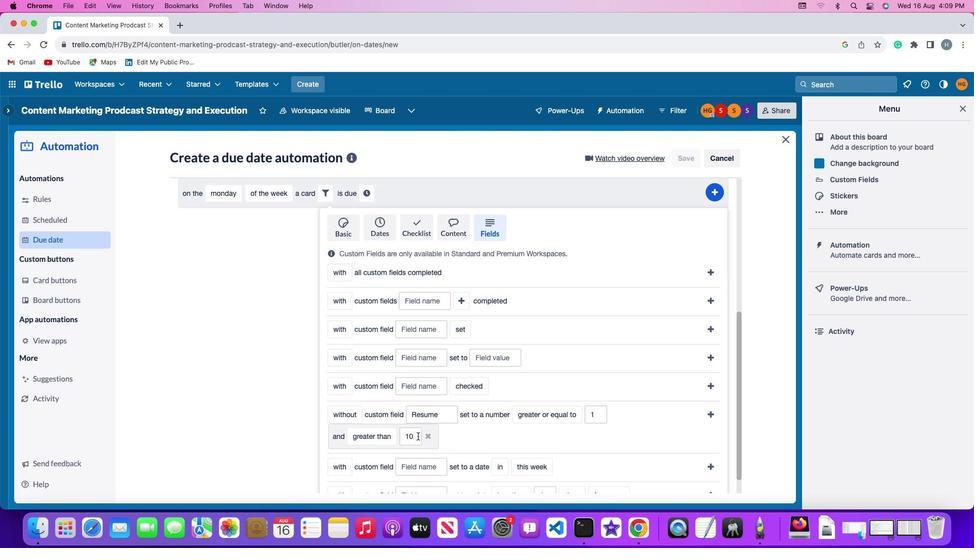 
Action: Mouse pressed left at (417, 435)
Screenshot: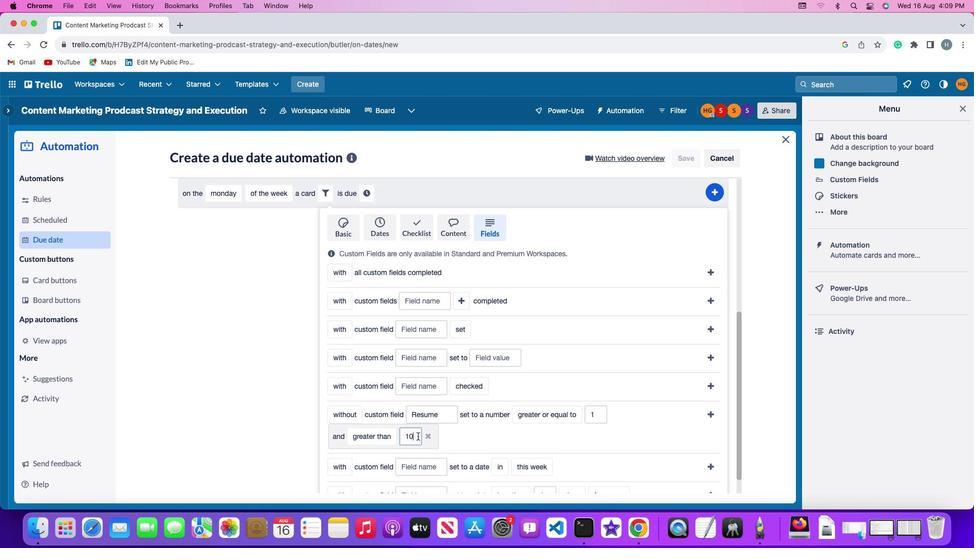 
Action: Key pressed Key.backspaceKey.backspace'1'
Screenshot: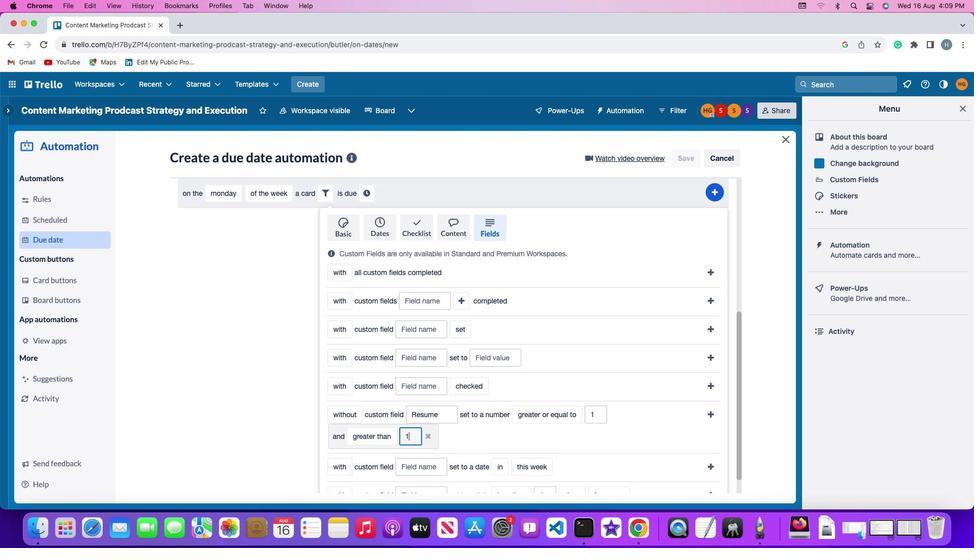 
Action: Mouse moved to (417, 435)
Screenshot: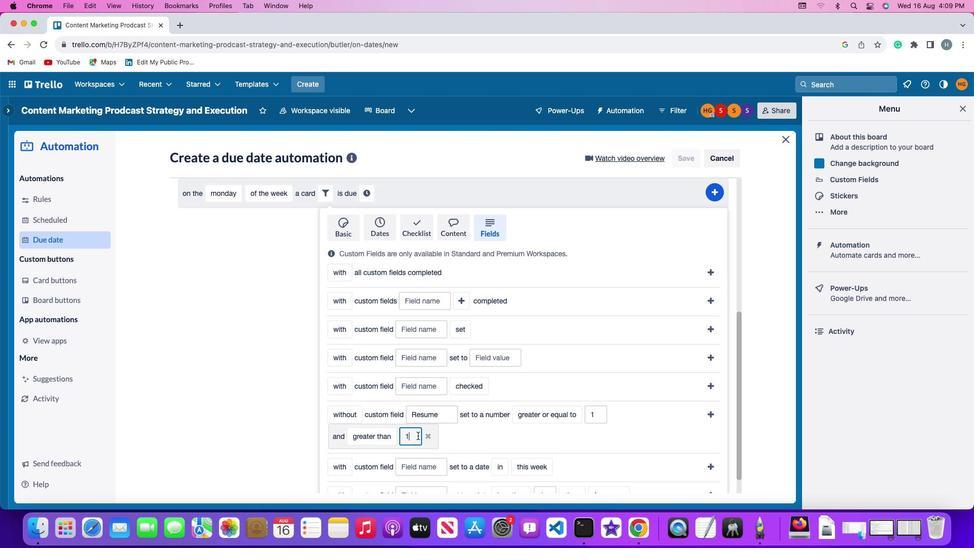 
Action: Key pressed '0'
Screenshot: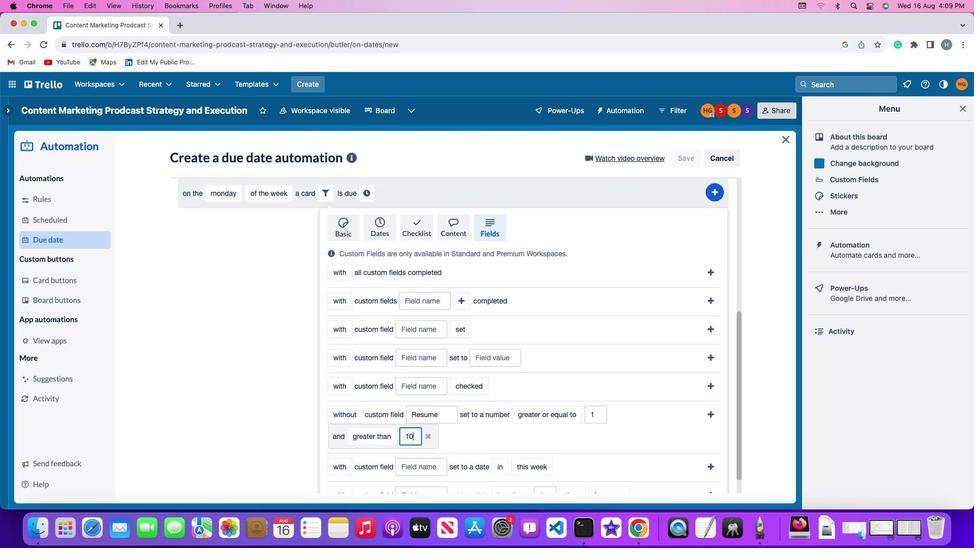 
Action: Mouse moved to (711, 414)
Screenshot: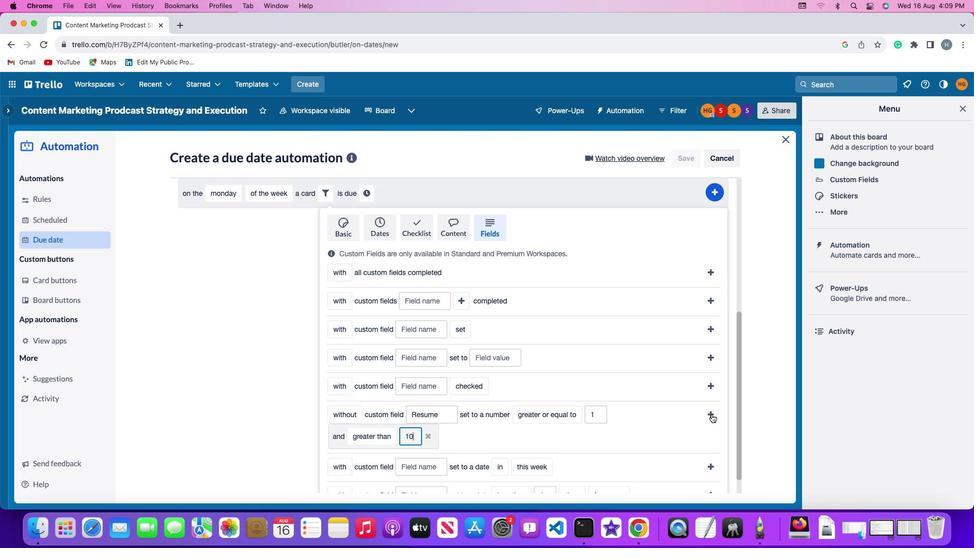 
Action: Mouse pressed left at (711, 414)
Screenshot: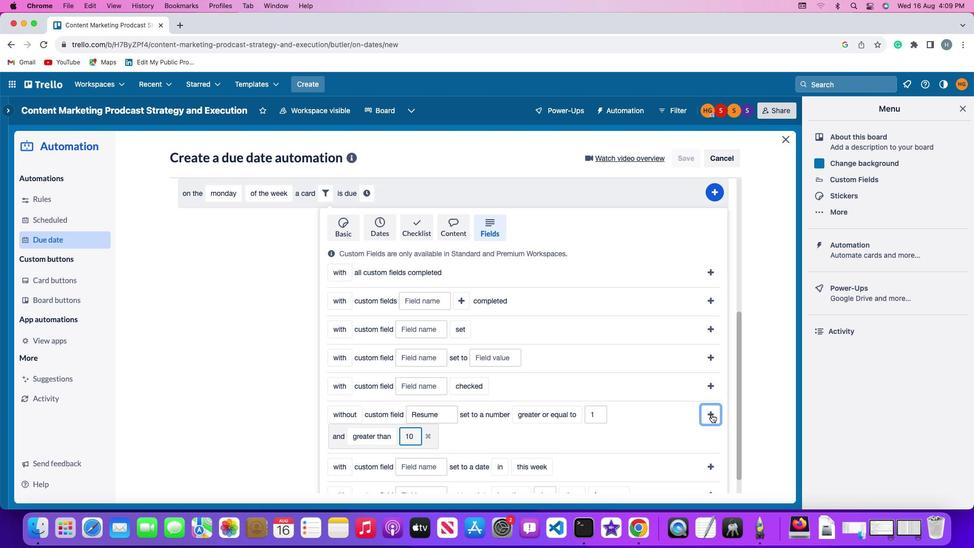 
Action: Mouse moved to (672, 441)
Screenshot: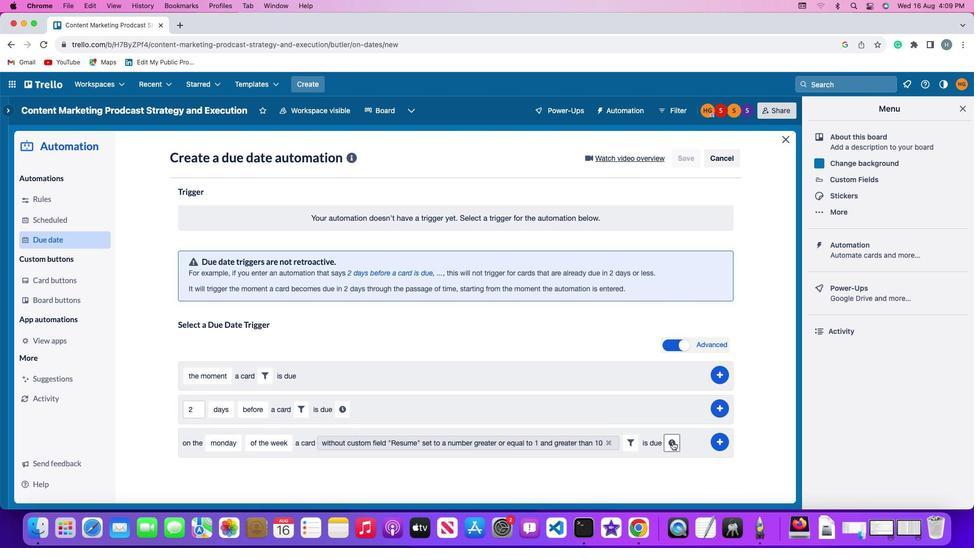
Action: Mouse pressed left at (672, 441)
Screenshot: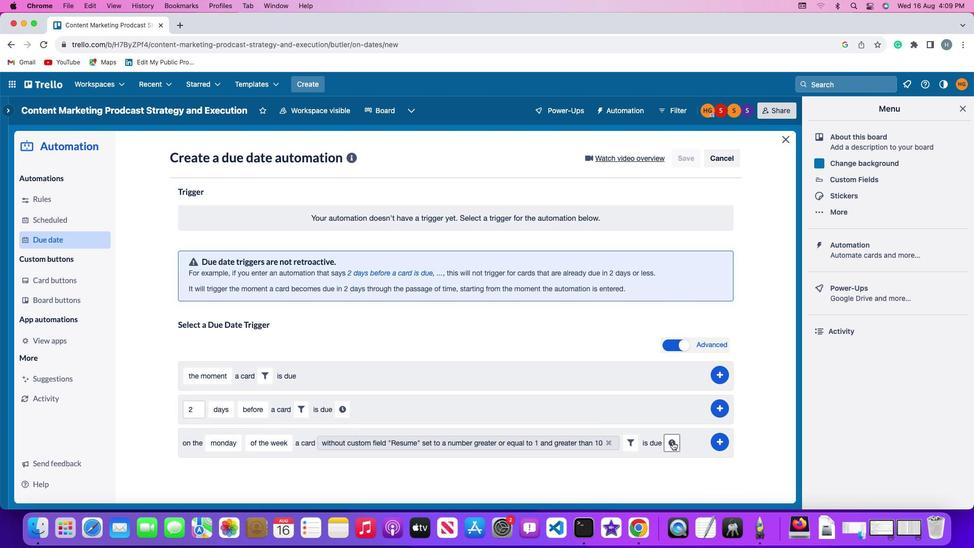 
Action: Mouse moved to (214, 463)
Screenshot: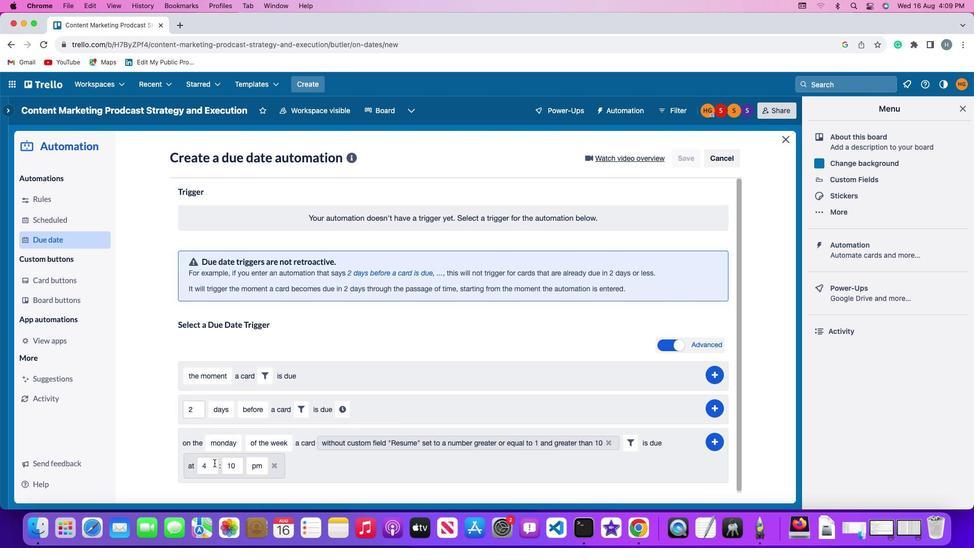 
Action: Mouse pressed left at (214, 463)
Screenshot: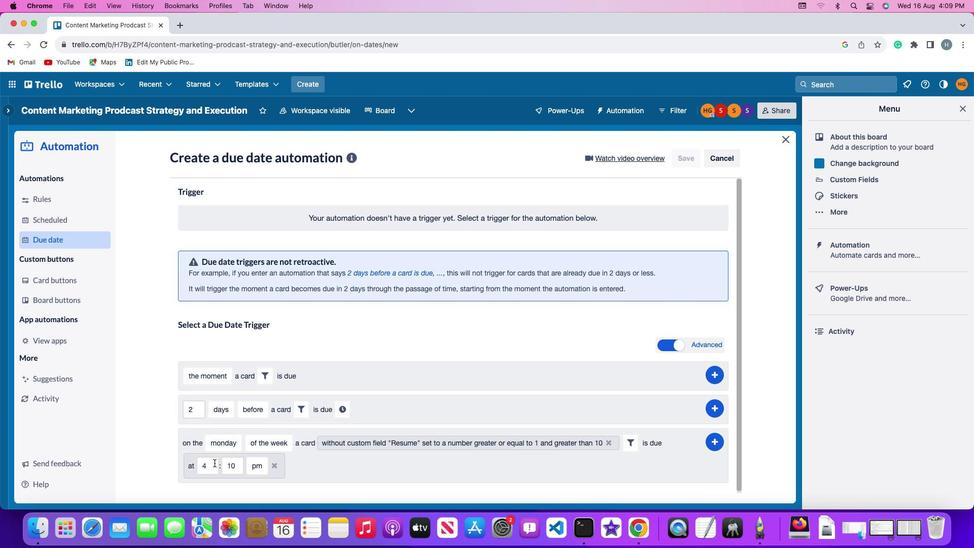 
Action: Key pressed Key.backspace'1''1'
Screenshot: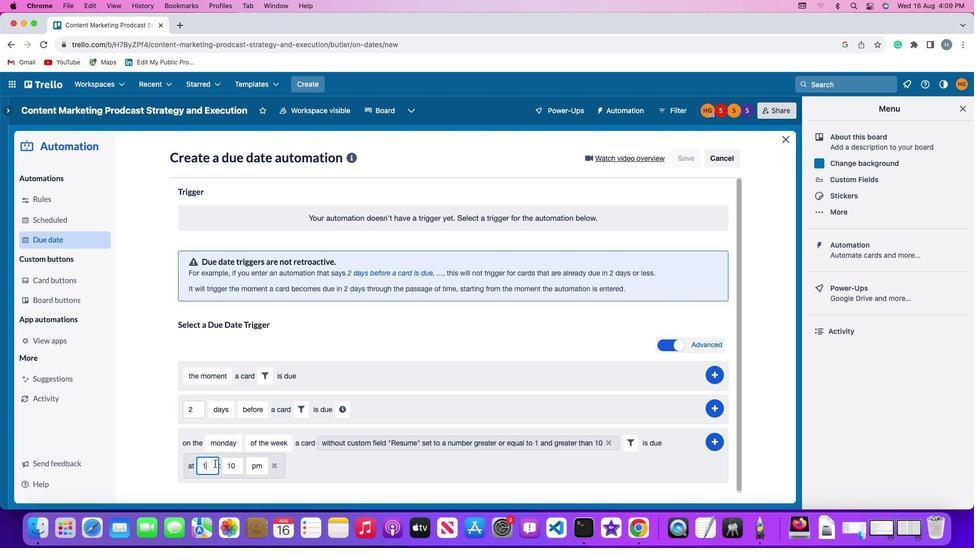 
Action: Mouse moved to (237, 464)
Screenshot: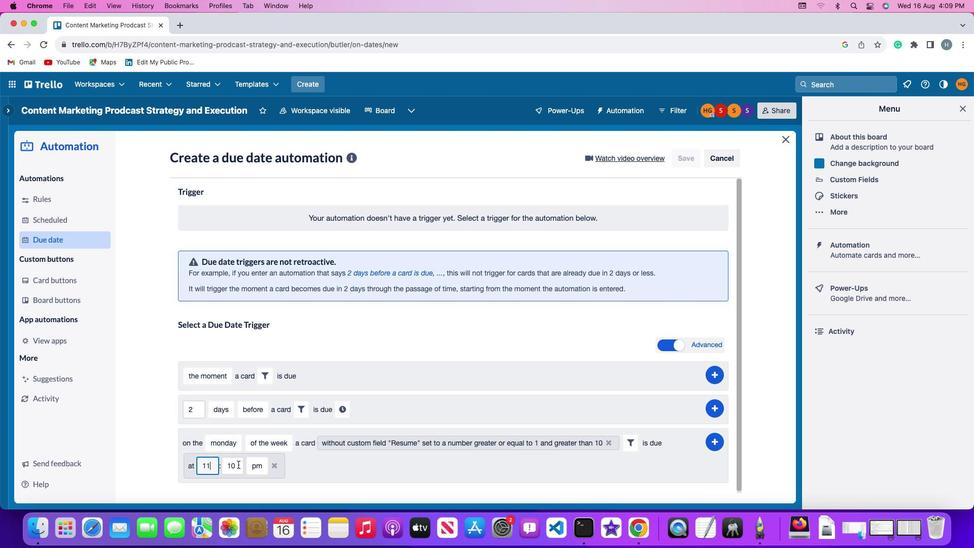 
Action: Mouse pressed left at (237, 464)
Screenshot: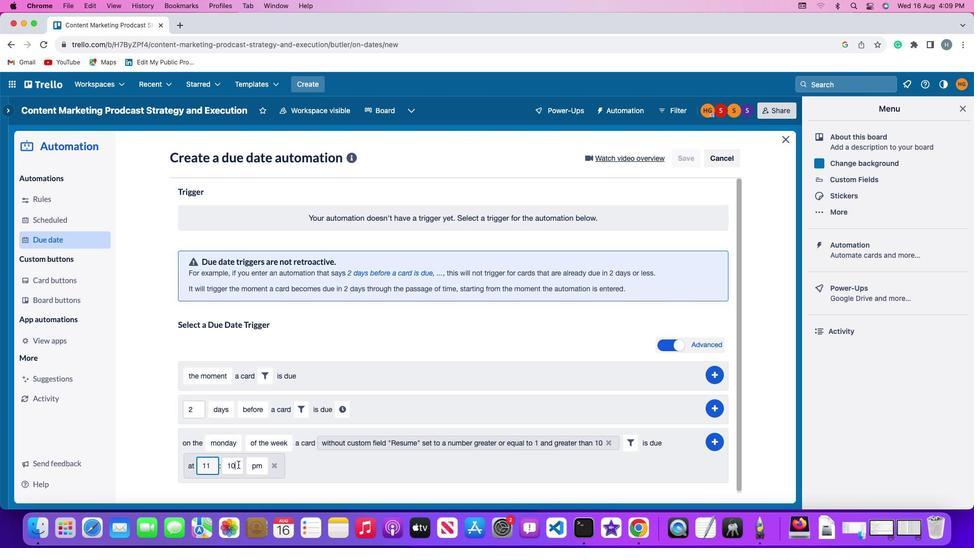 
Action: Key pressed Key.backspaceKey.backspace'0''0'
Screenshot: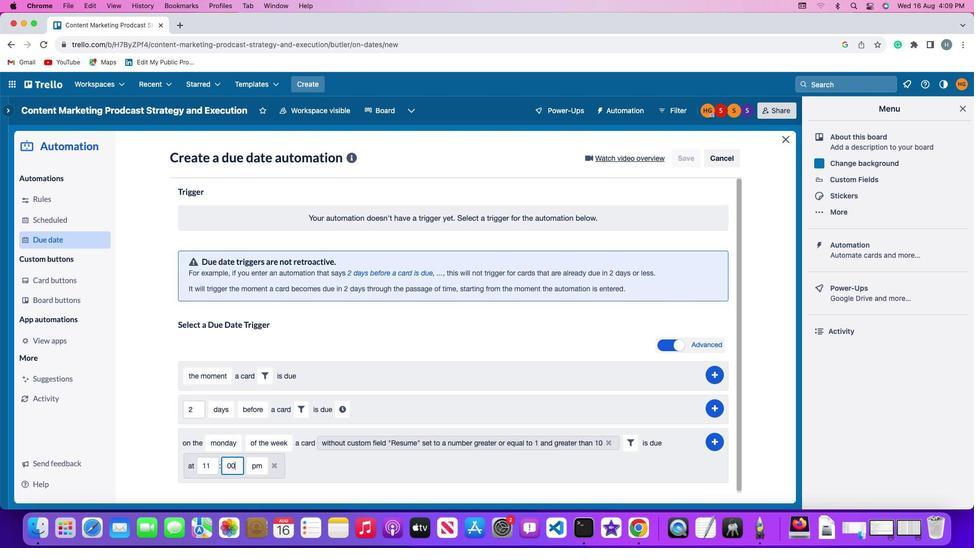 
Action: Mouse moved to (258, 467)
Screenshot: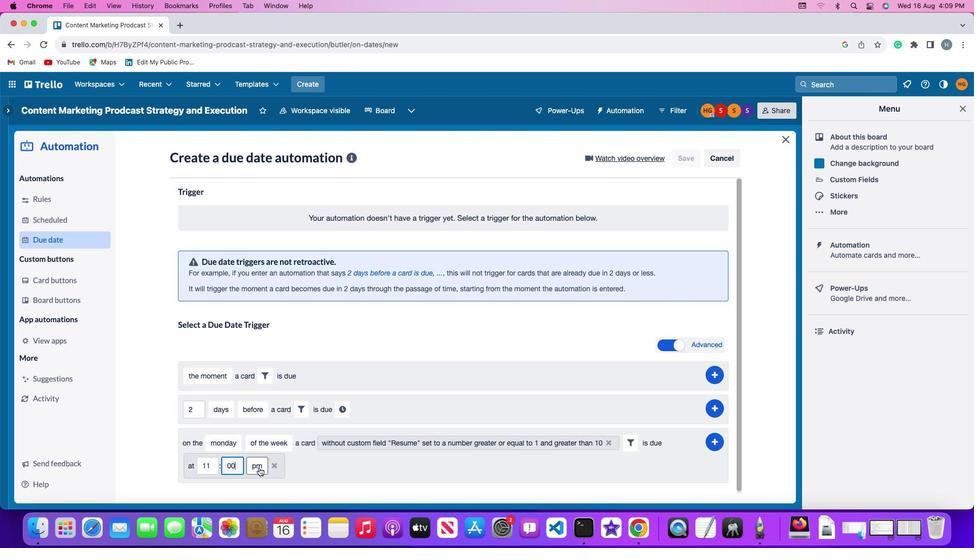 
Action: Mouse pressed left at (258, 467)
Screenshot: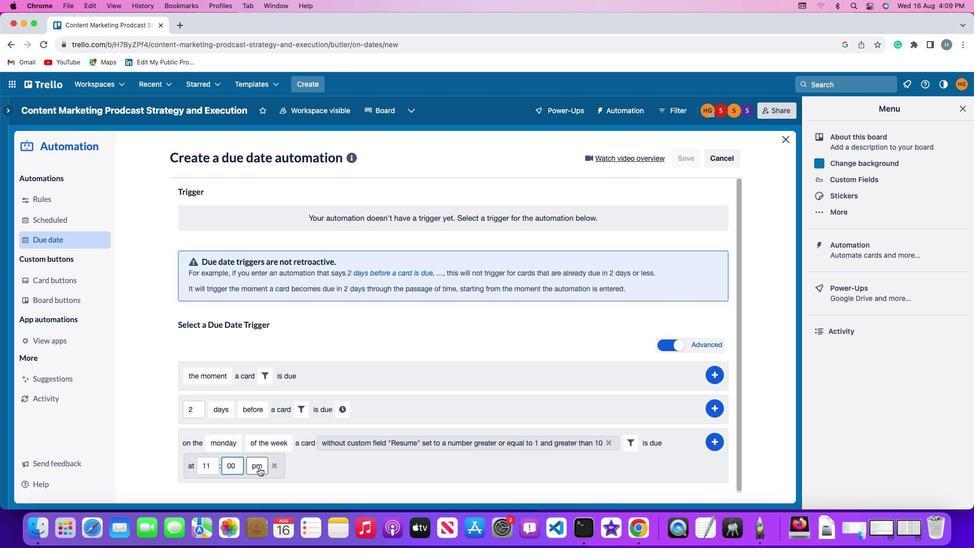 
Action: Mouse moved to (260, 426)
Screenshot: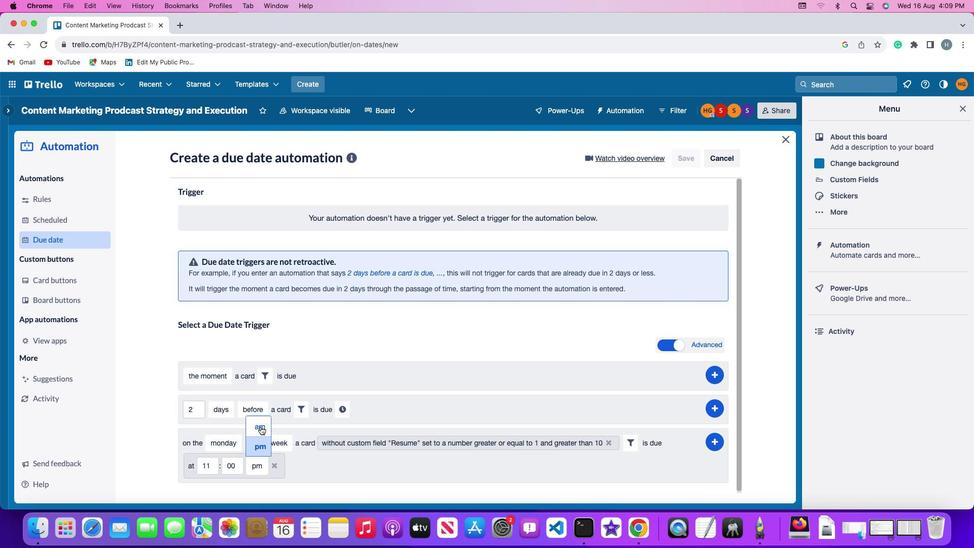 
Action: Mouse pressed left at (260, 426)
Screenshot: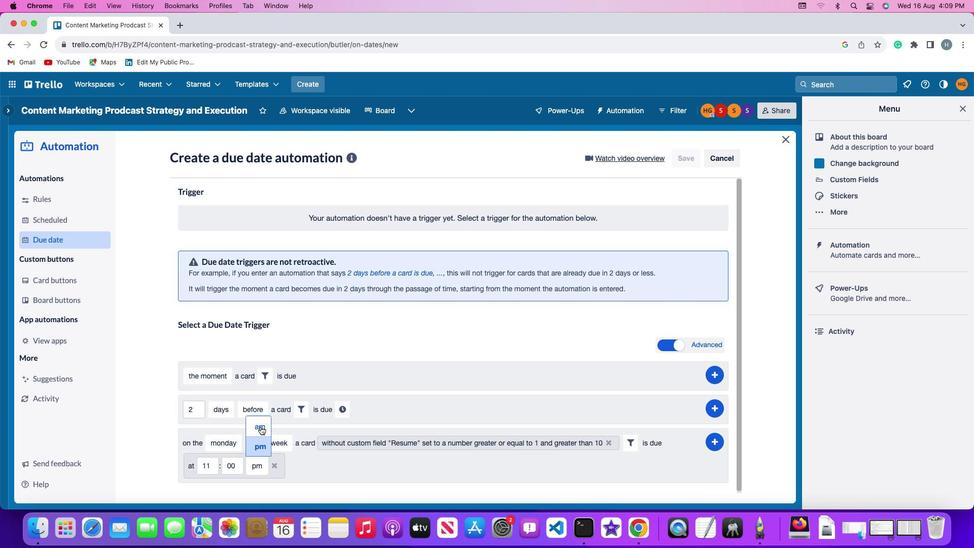 
Action: Mouse moved to (715, 436)
Screenshot: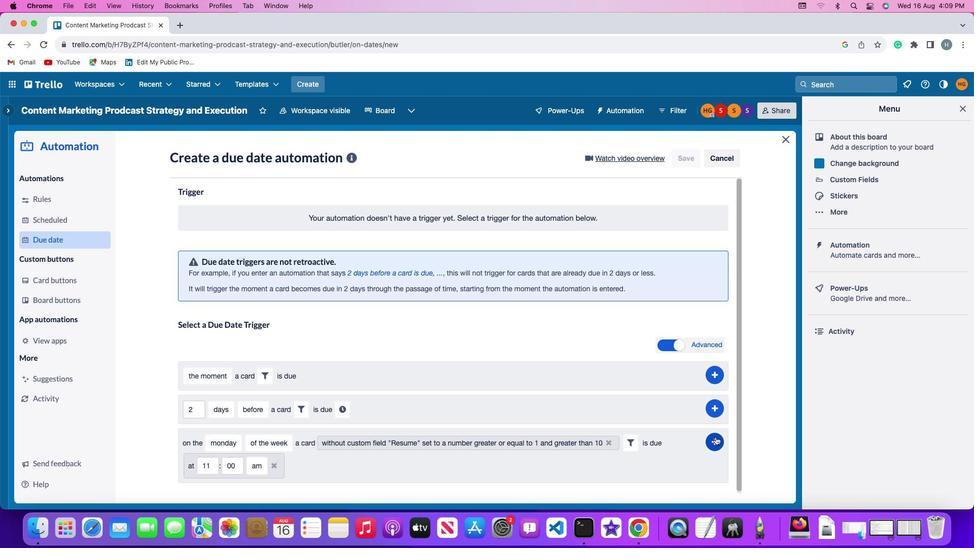 
Action: Mouse pressed left at (715, 436)
Screenshot: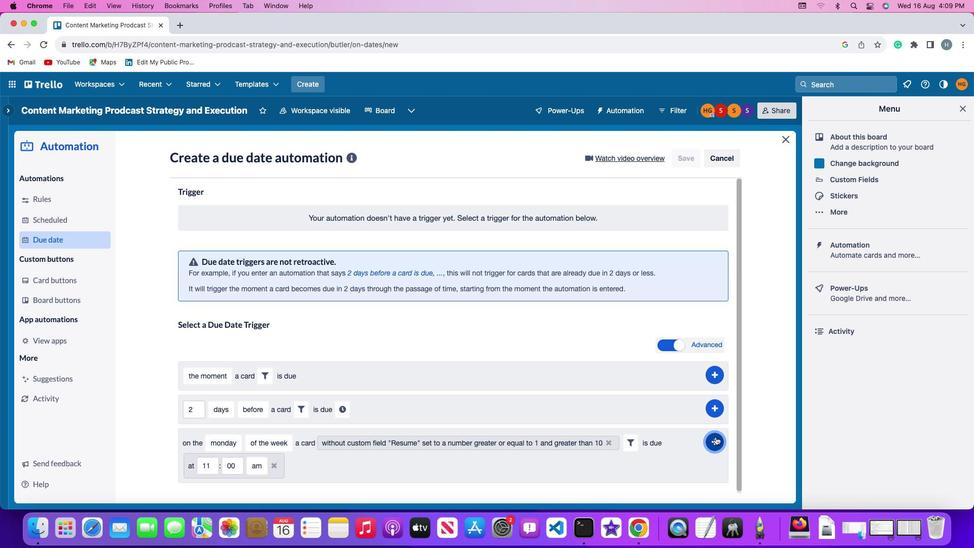
Action: Mouse moved to (748, 355)
Screenshot: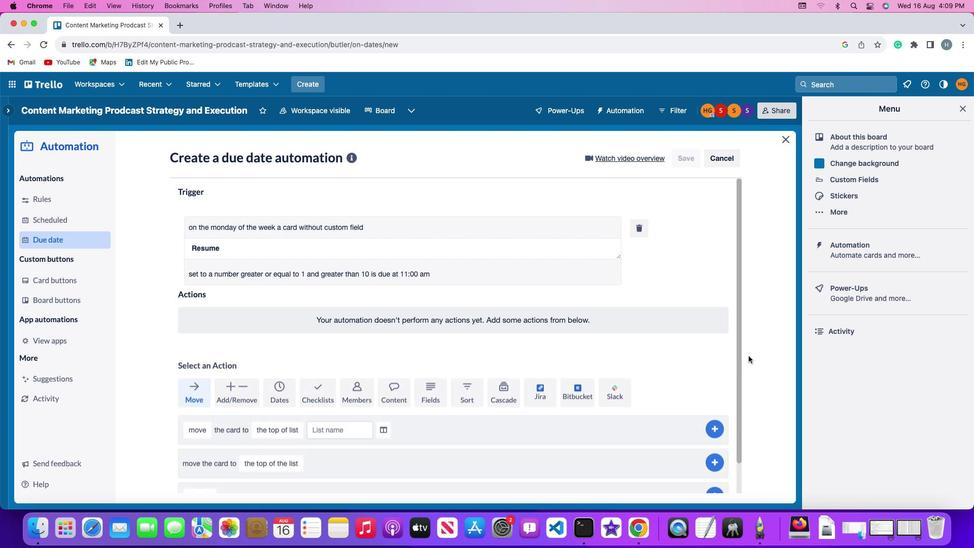 
